 Task: Look for space in Ngemplak, Indonesia from 2nd June, 2023 to 15th June, 2023 for 2 adults and 1 pet in price range Rs.10000 to Rs.15000. Place can be entire place with 1  bedroom having 1 bed and 1 bathroom. Property type can be house, flat, guest house, hotel. Booking option can be shelf check-in. Required host language is English.
Action: Mouse moved to (449, 77)
Screenshot: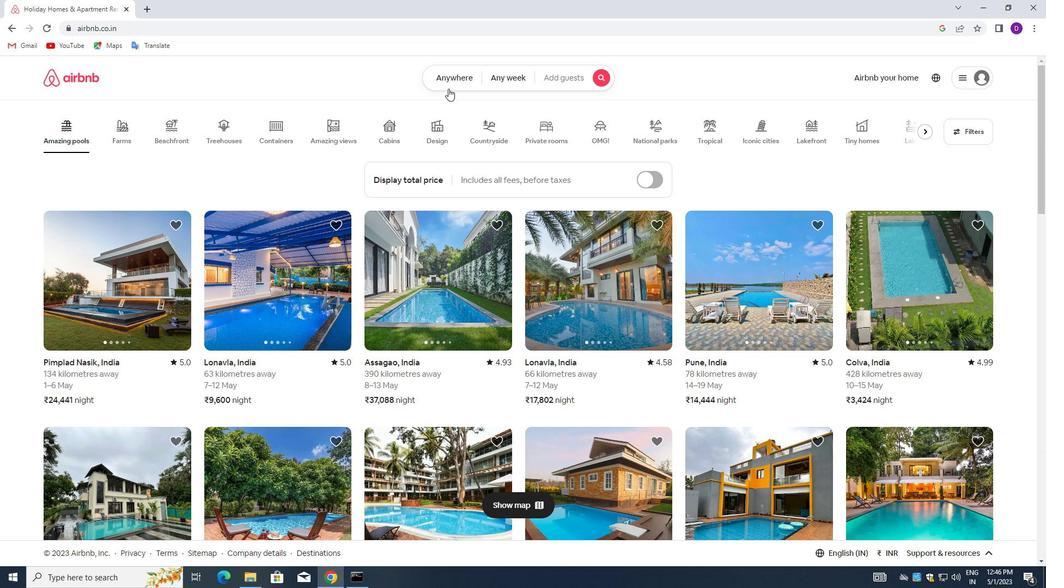 
Action: Mouse pressed left at (449, 77)
Screenshot: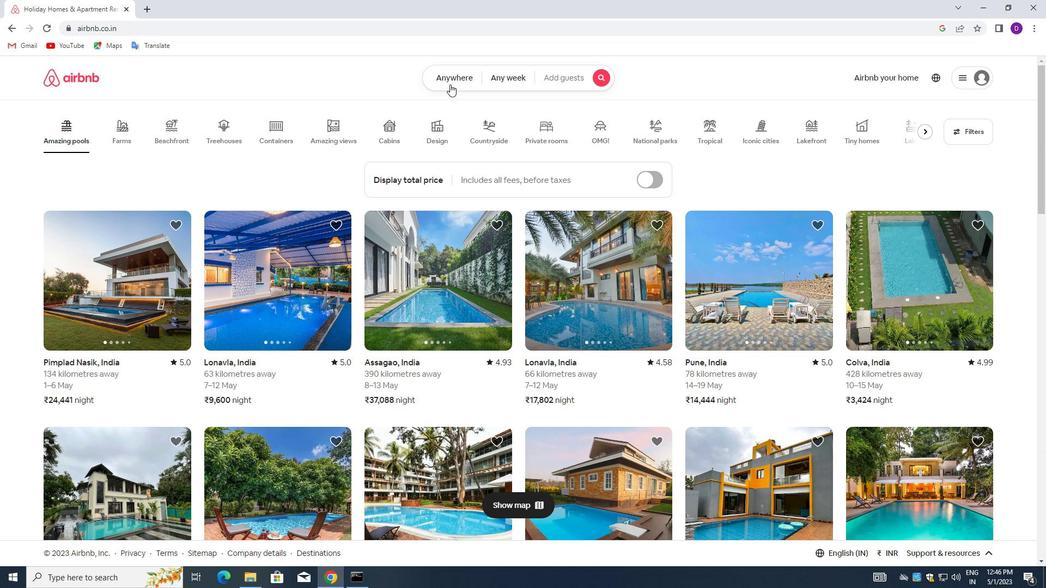 
Action: Mouse moved to (355, 122)
Screenshot: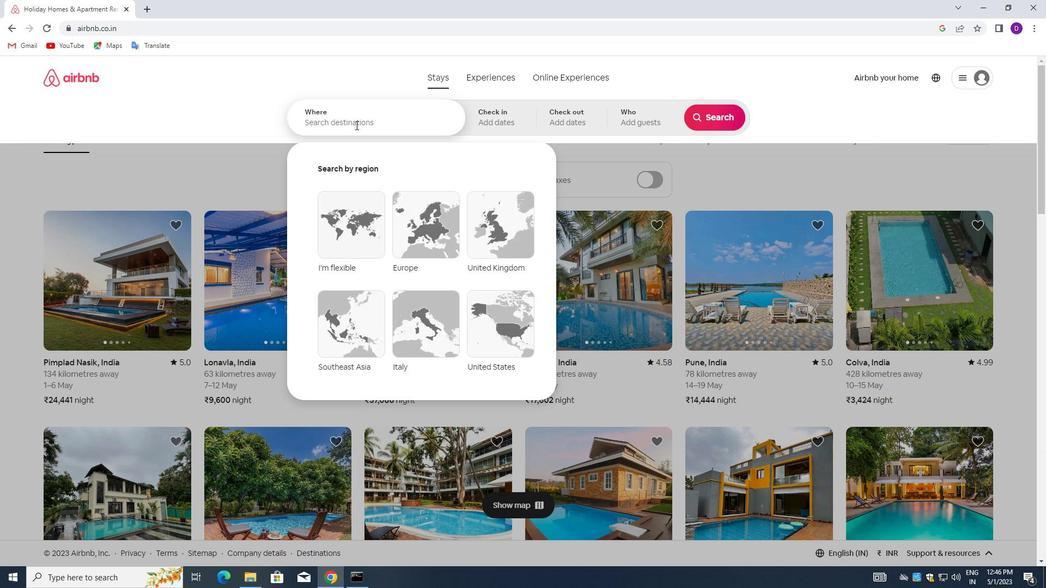 
Action: Mouse pressed left at (355, 122)
Screenshot: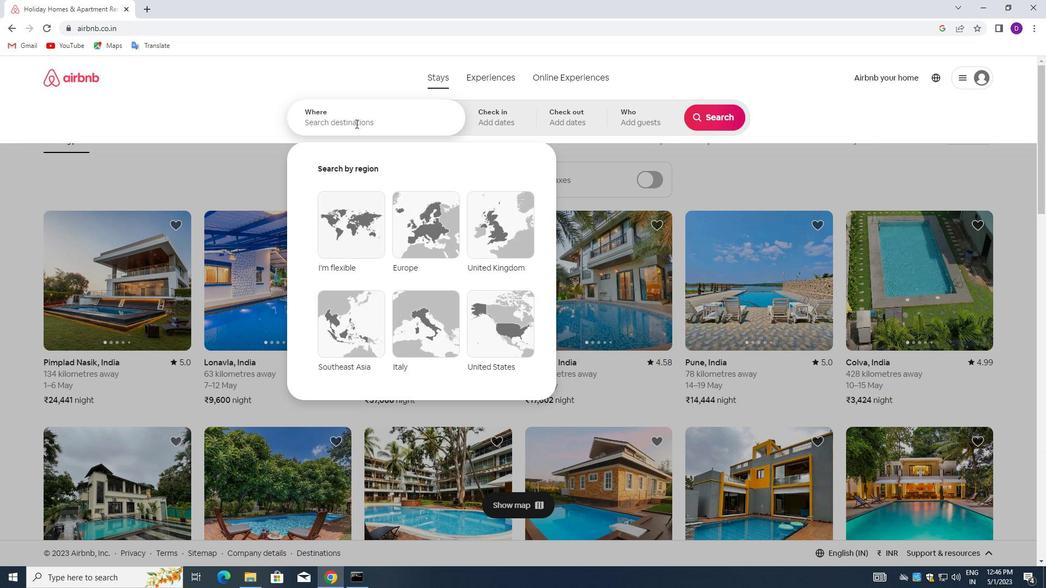 
Action: Key pressed <Key.shift>NGEMPLAK,<Key.space><Key.shift>INDONESIA<Key.enter>
Screenshot: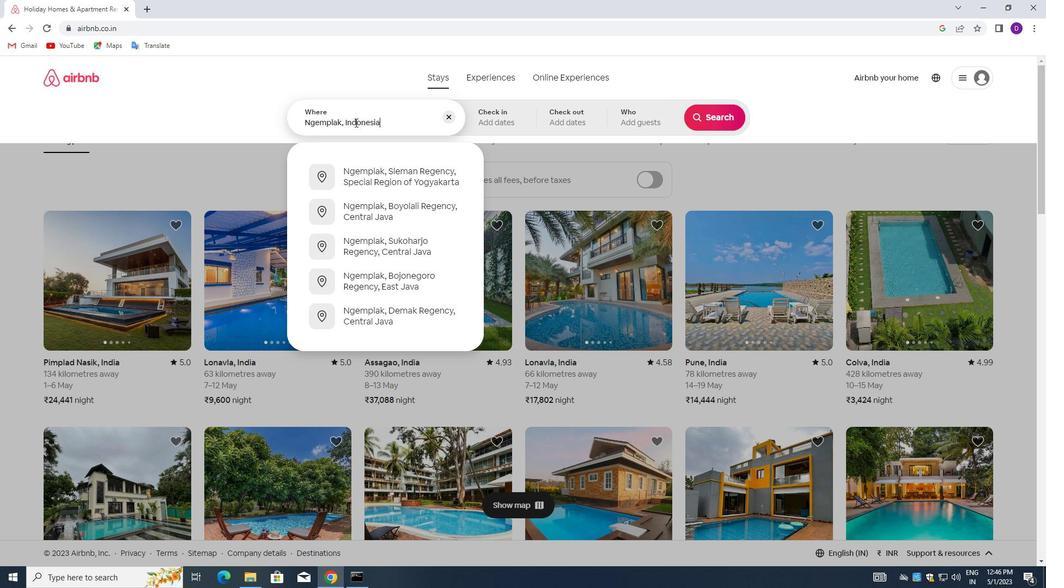 
Action: Mouse moved to (670, 249)
Screenshot: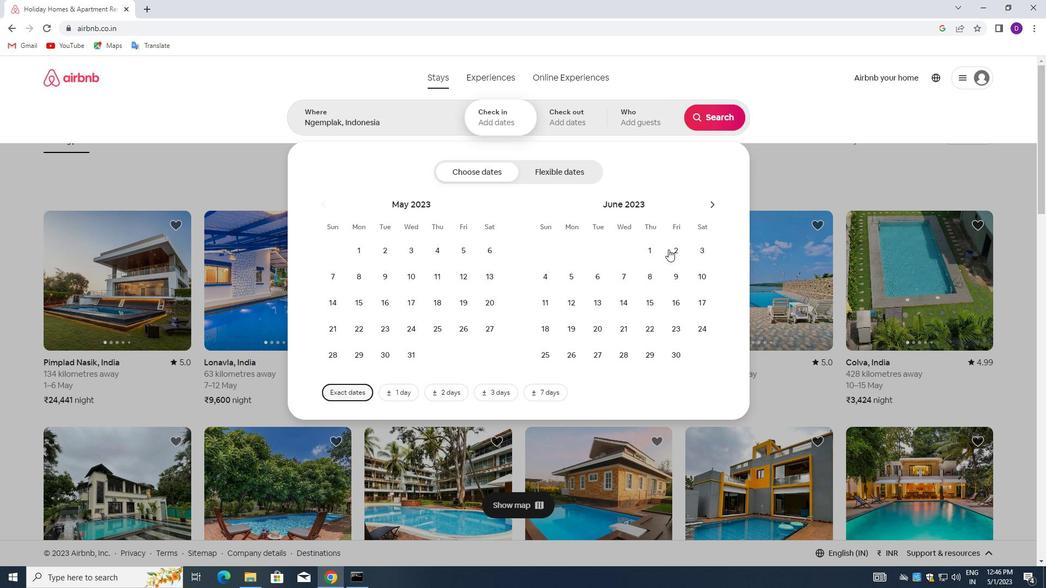 
Action: Mouse pressed left at (670, 249)
Screenshot: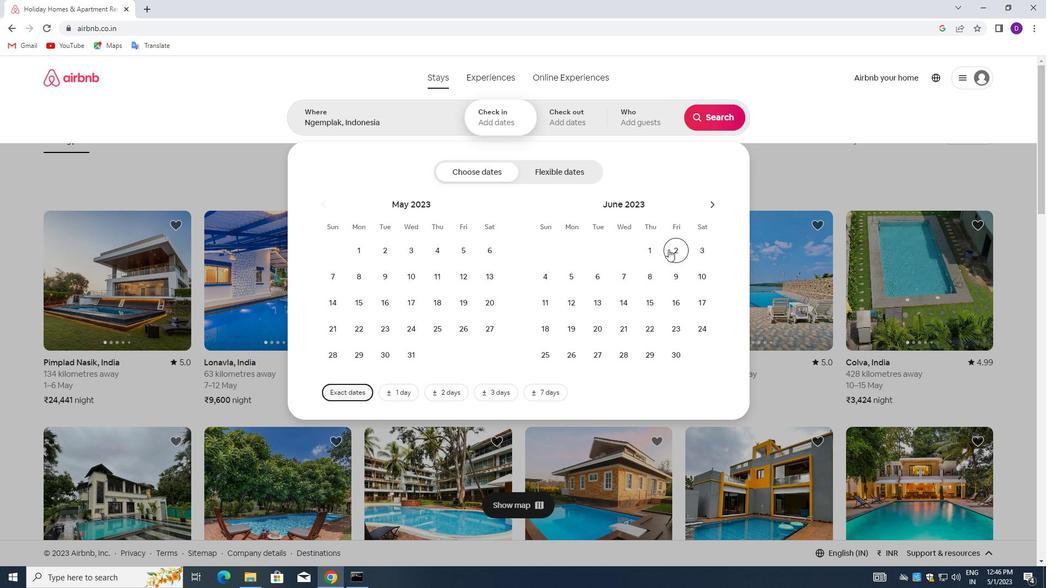 
Action: Mouse moved to (644, 296)
Screenshot: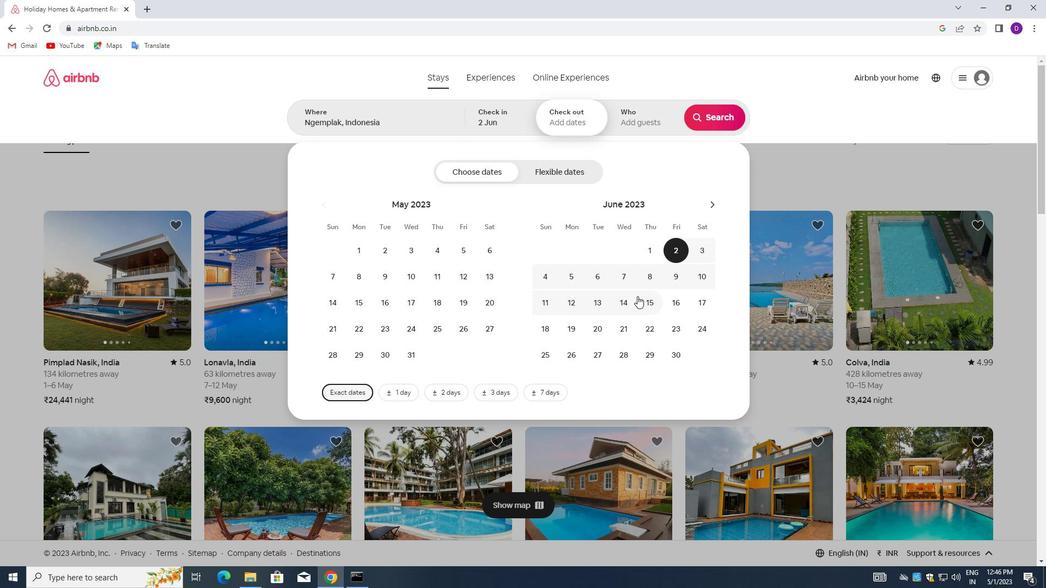 
Action: Mouse pressed left at (644, 296)
Screenshot: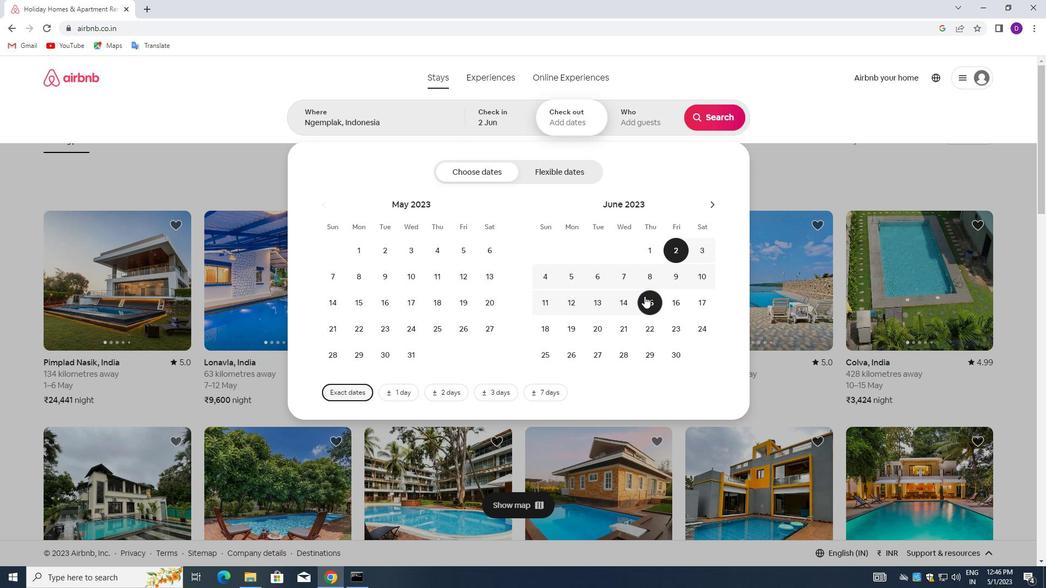 
Action: Mouse moved to (624, 116)
Screenshot: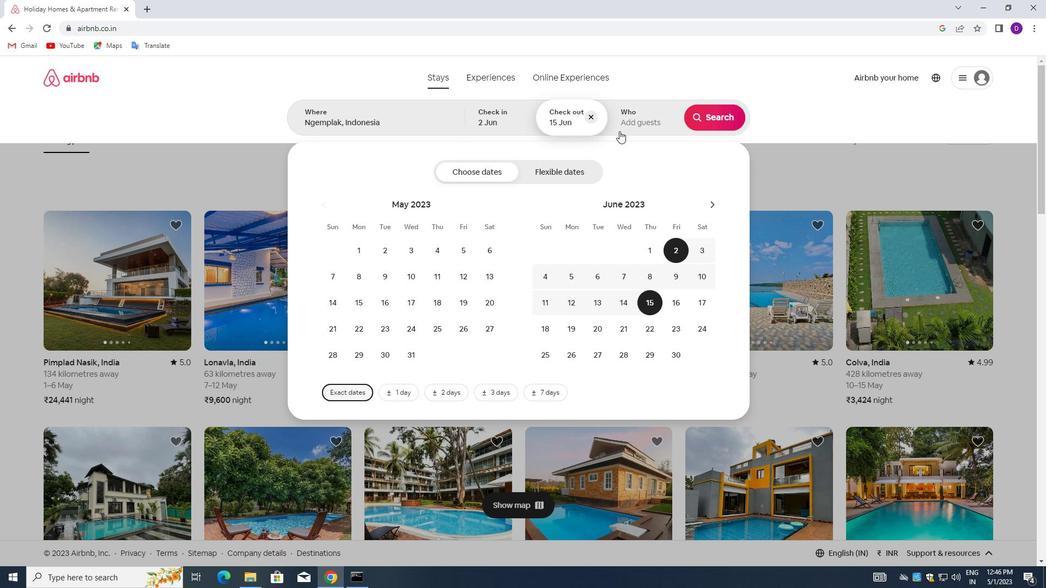 
Action: Mouse pressed left at (624, 116)
Screenshot: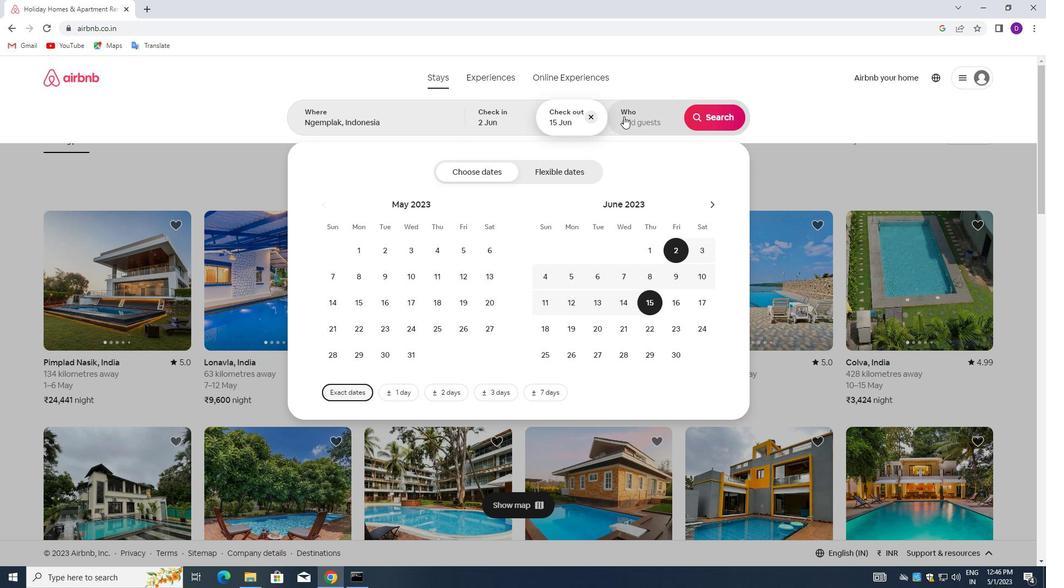 
Action: Mouse moved to (717, 174)
Screenshot: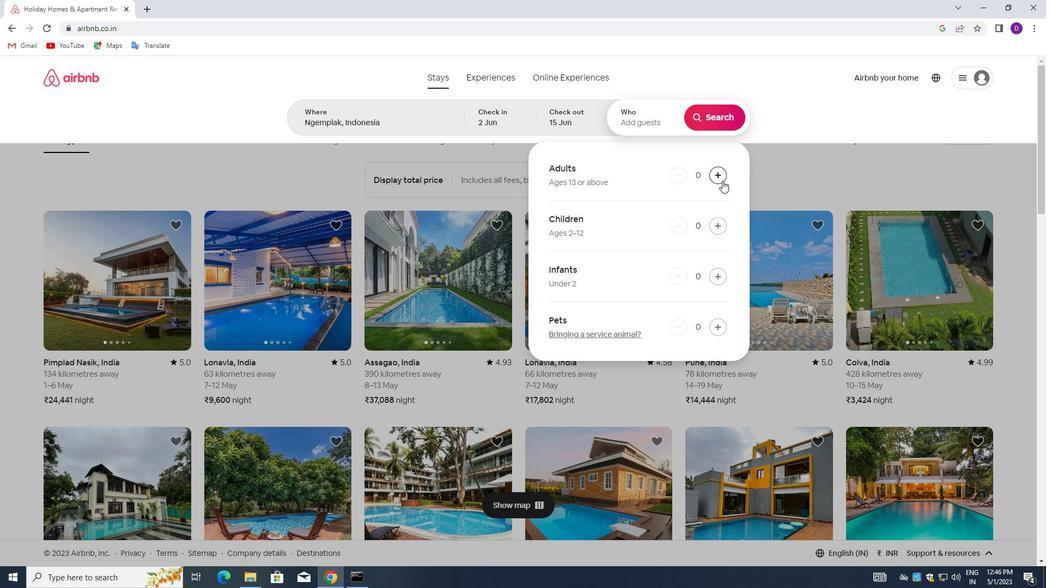 
Action: Mouse pressed left at (717, 174)
Screenshot: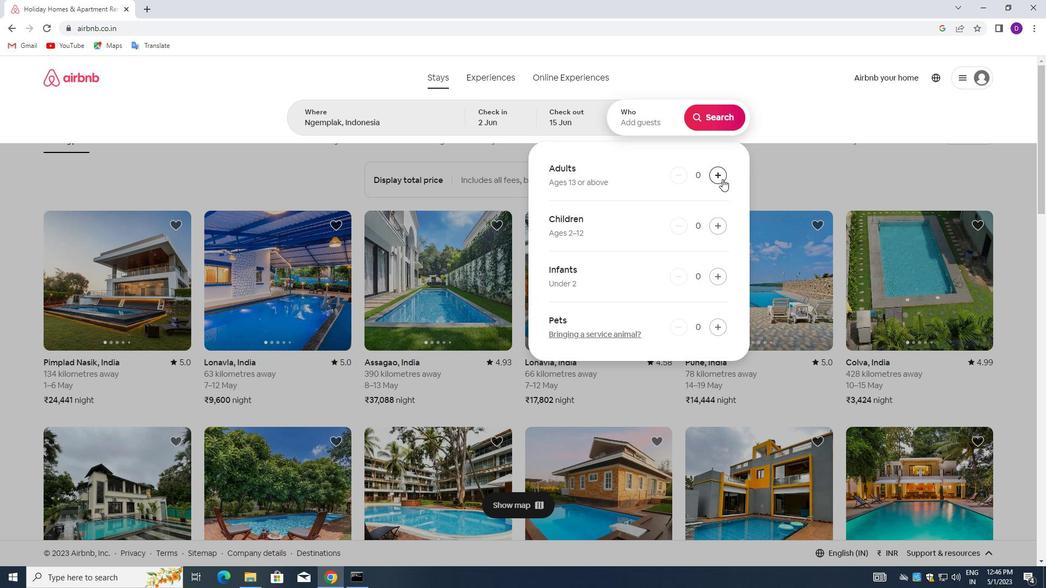 
Action: Mouse pressed left at (717, 174)
Screenshot: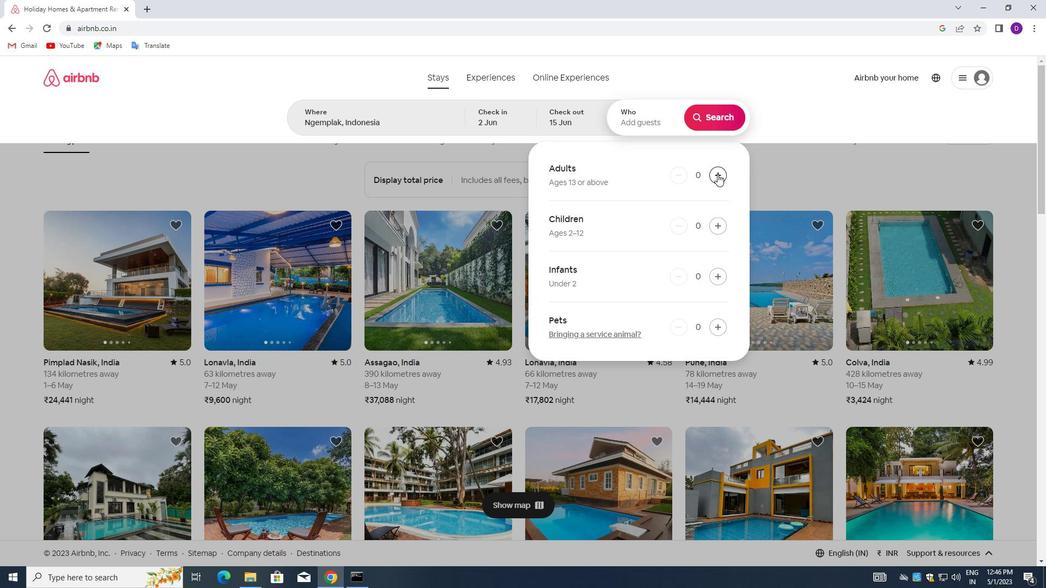 
Action: Mouse moved to (719, 325)
Screenshot: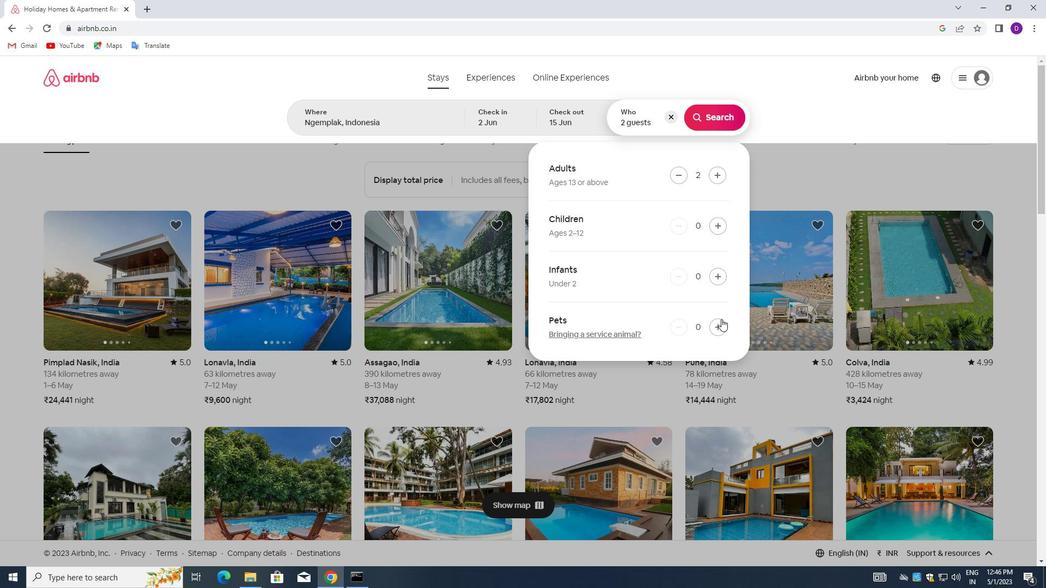 
Action: Mouse pressed left at (719, 325)
Screenshot: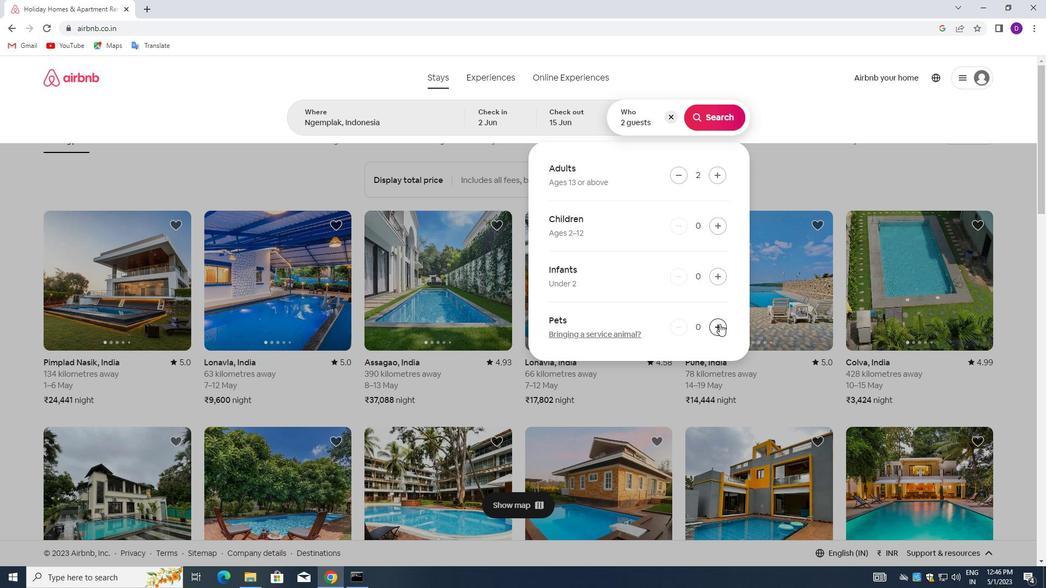 
Action: Mouse moved to (715, 123)
Screenshot: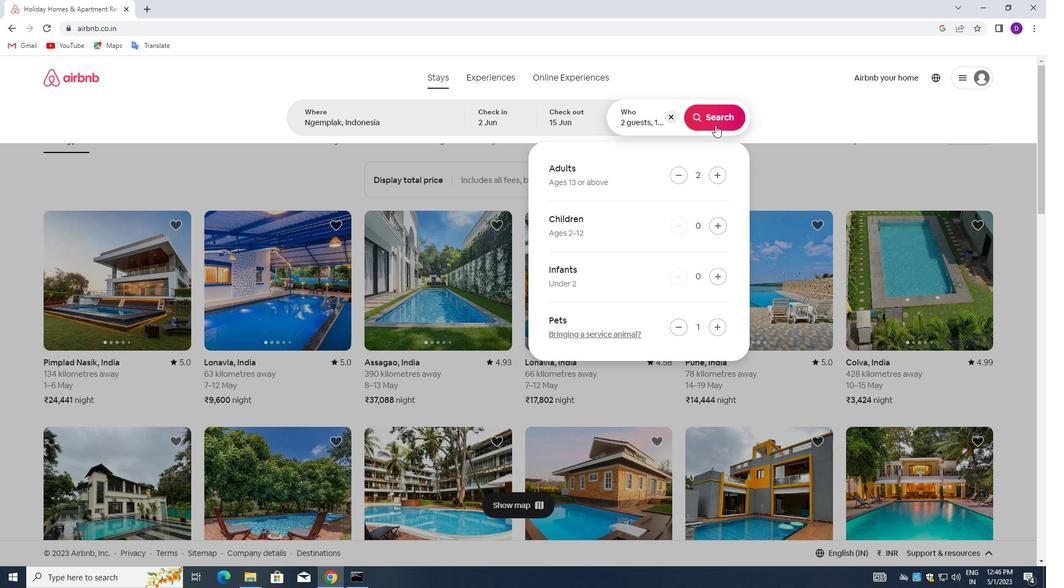 
Action: Mouse pressed left at (715, 123)
Screenshot: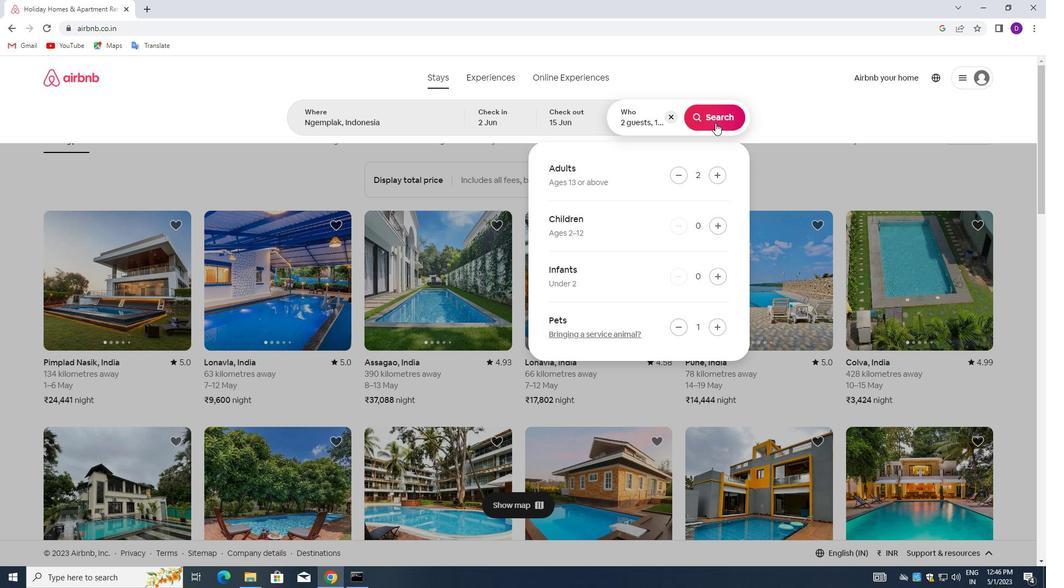 
Action: Mouse moved to (981, 116)
Screenshot: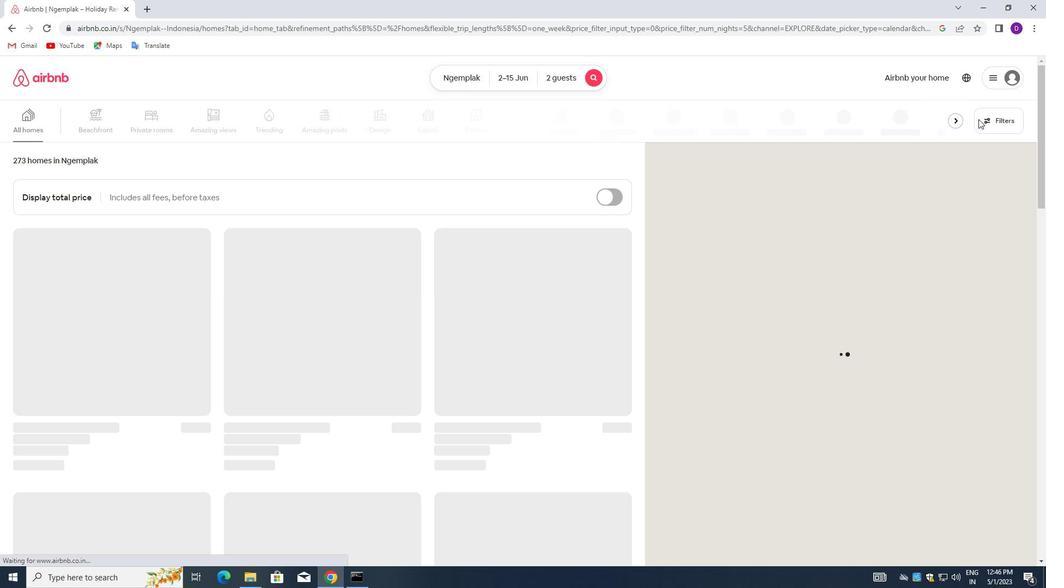 
Action: Mouse pressed left at (981, 116)
Screenshot: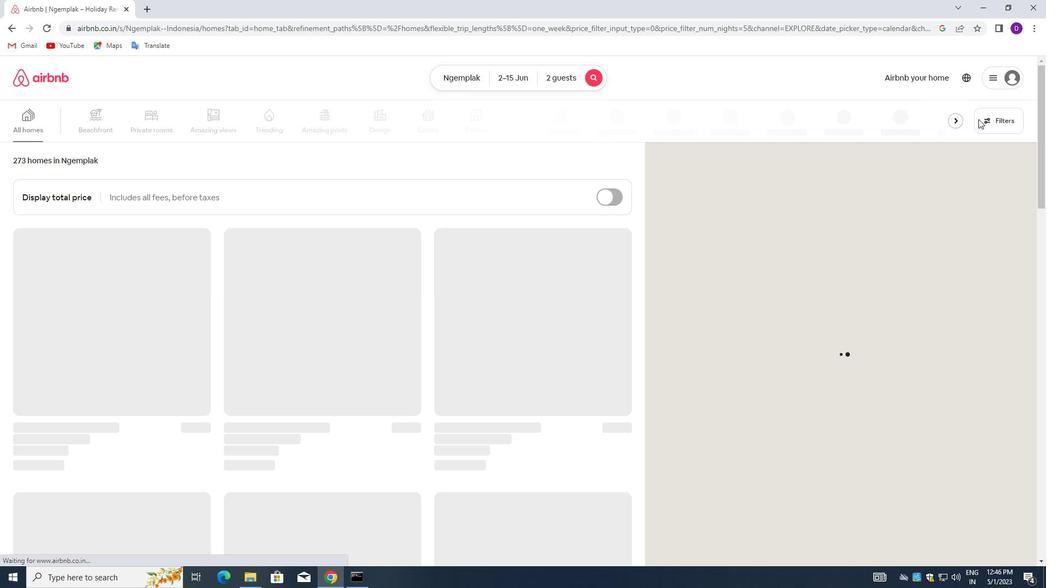 
Action: Mouse moved to (380, 260)
Screenshot: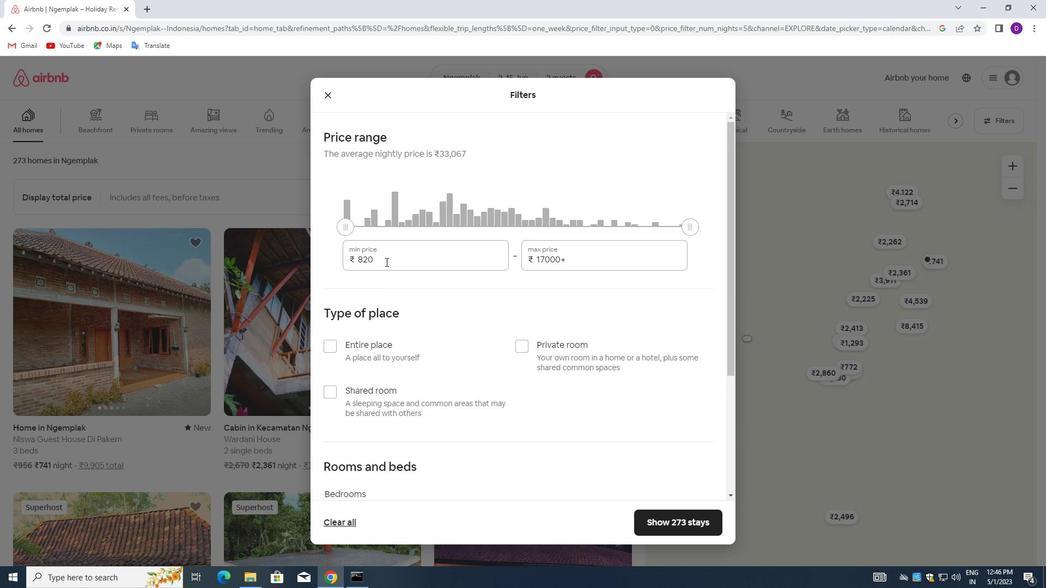 
Action: Mouse pressed left at (380, 260)
Screenshot: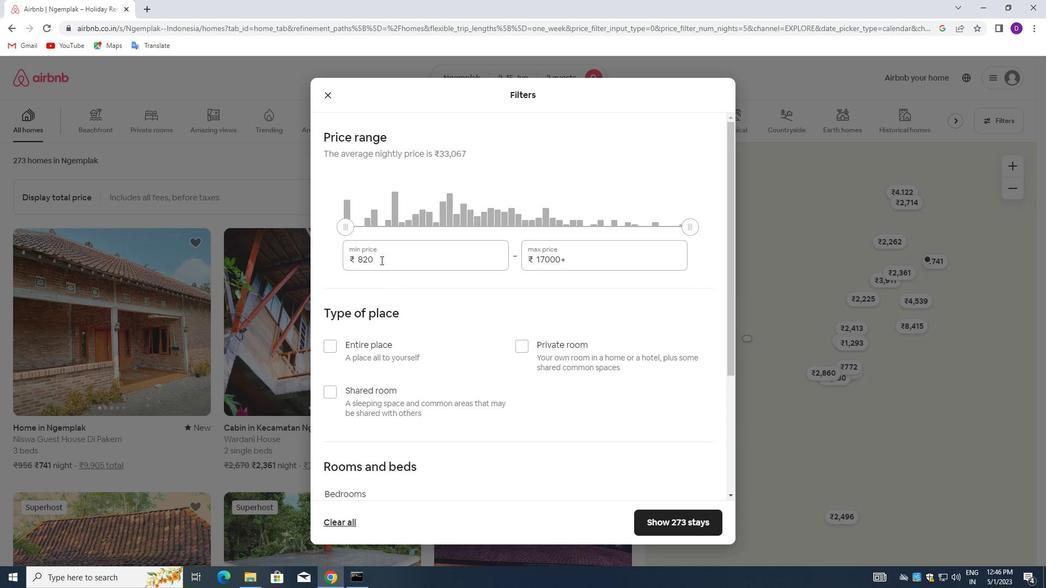 
Action: Mouse pressed left at (380, 260)
Screenshot: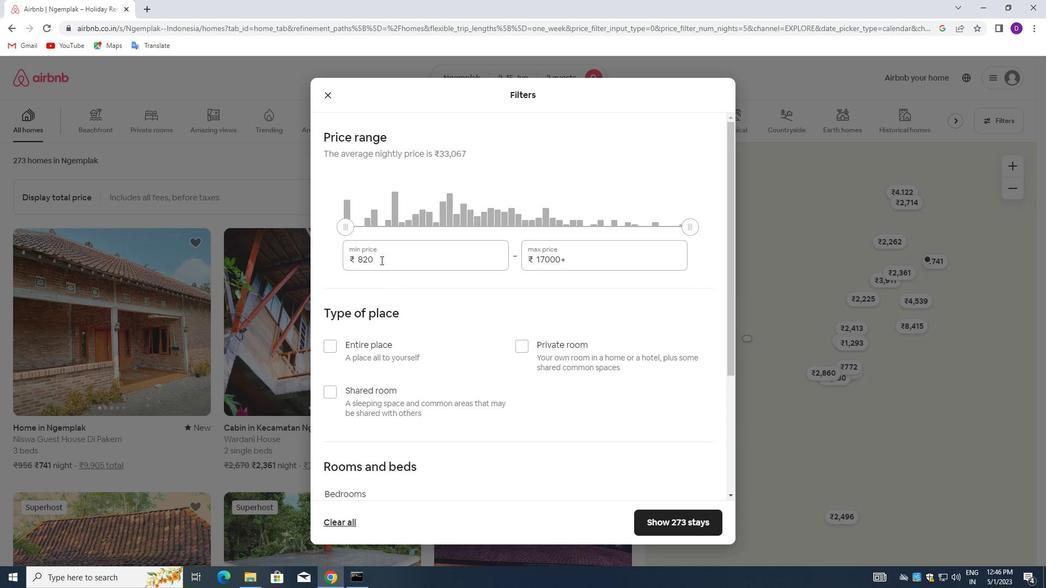 
Action: Key pressed 10000<Key.tab>15<Key.backspace><Key.backspace><Key.backspace><Key.backspace><Key.backspace><Key.backspace><Key.backspace><Key.backspace><Key.backspace>15000
Screenshot: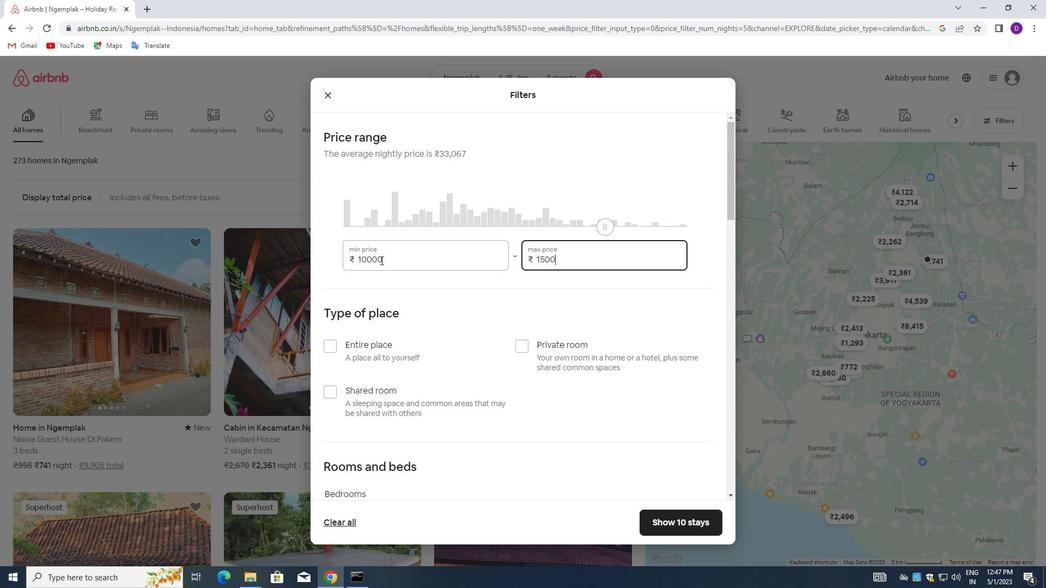 
Action: Mouse scrolled (380, 259) with delta (0, 0)
Screenshot: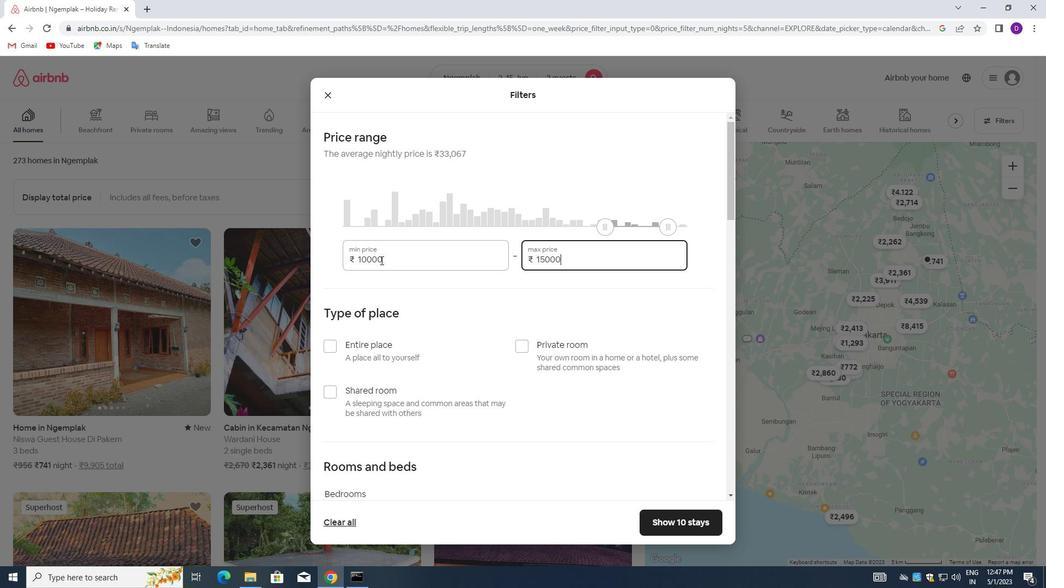 
Action: Mouse moved to (381, 266)
Screenshot: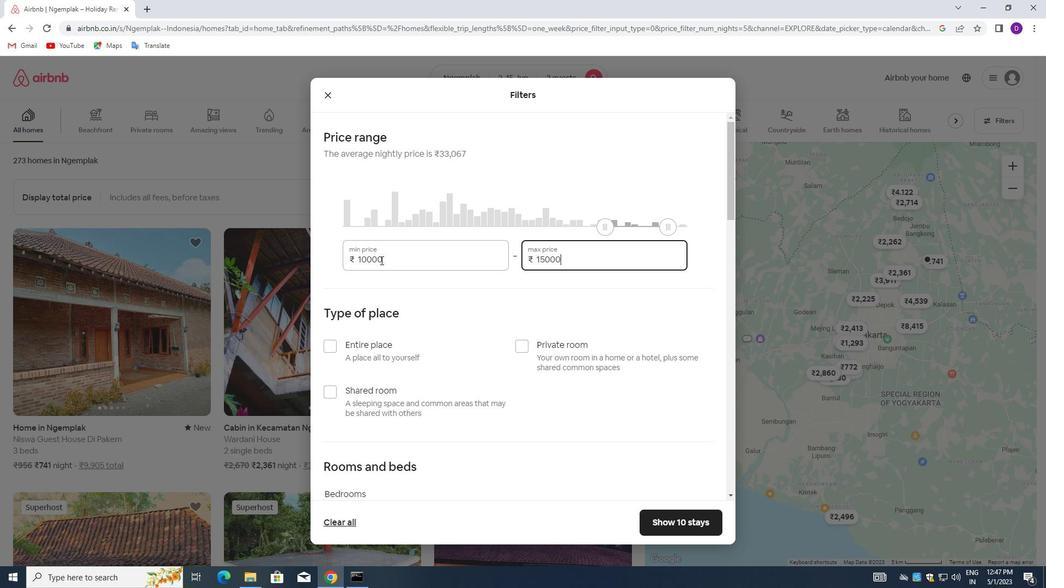 
Action: Mouse scrolled (381, 265) with delta (0, 0)
Screenshot: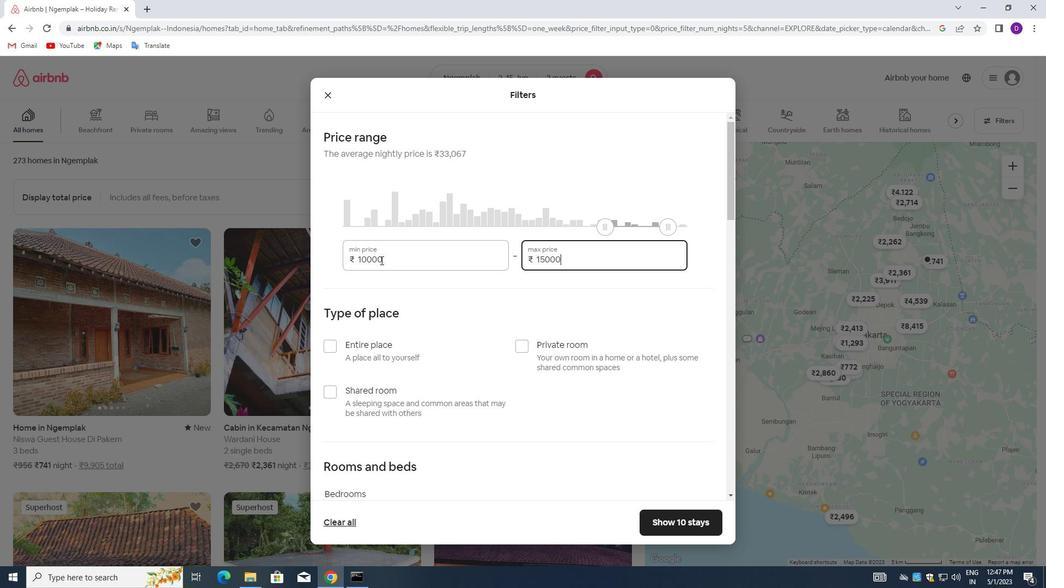 
Action: Mouse moved to (333, 239)
Screenshot: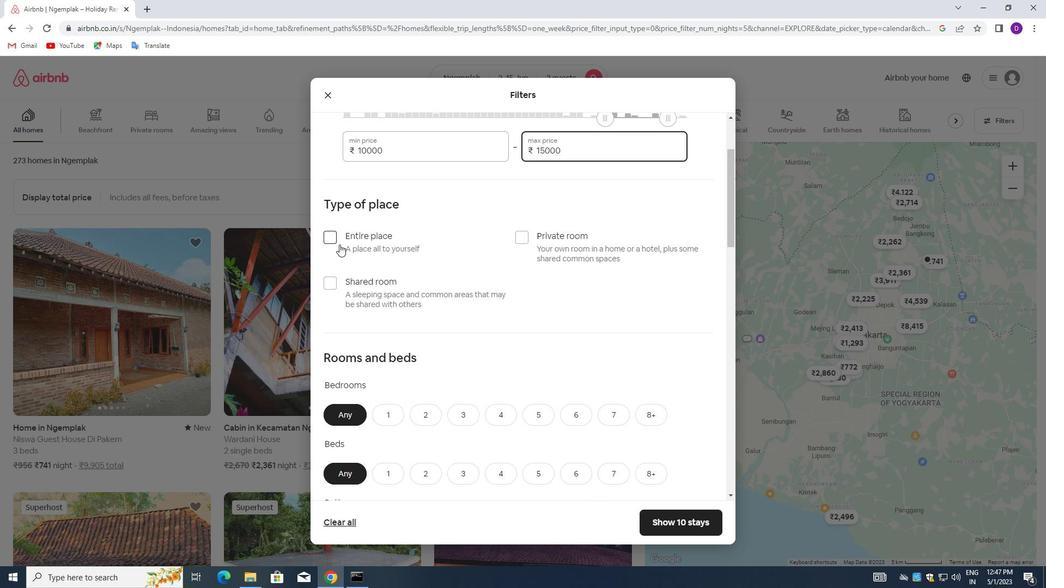 
Action: Mouse pressed left at (333, 239)
Screenshot: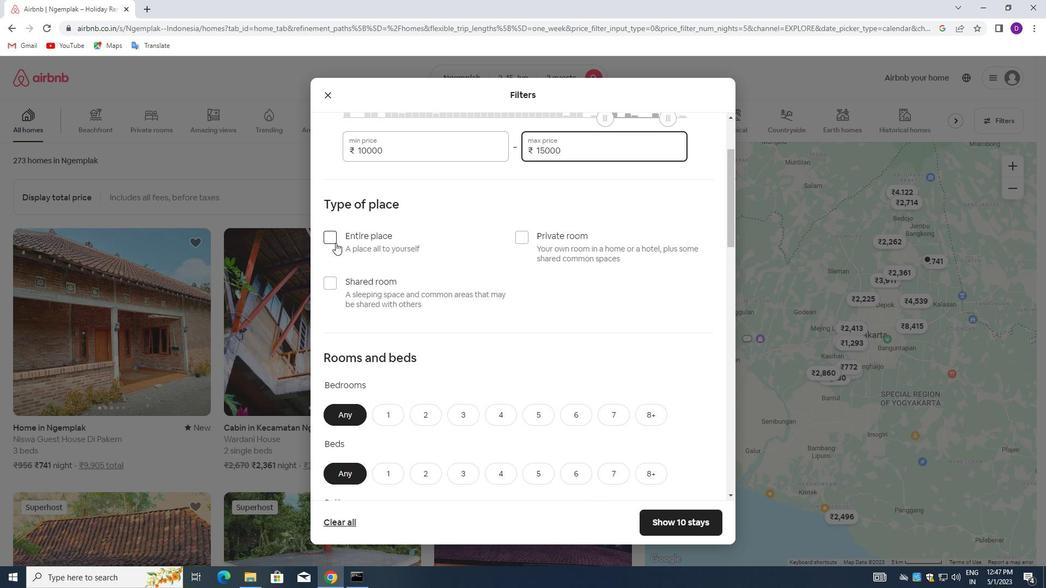 
Action: Mouse moved to (451, 297)
Screenshot: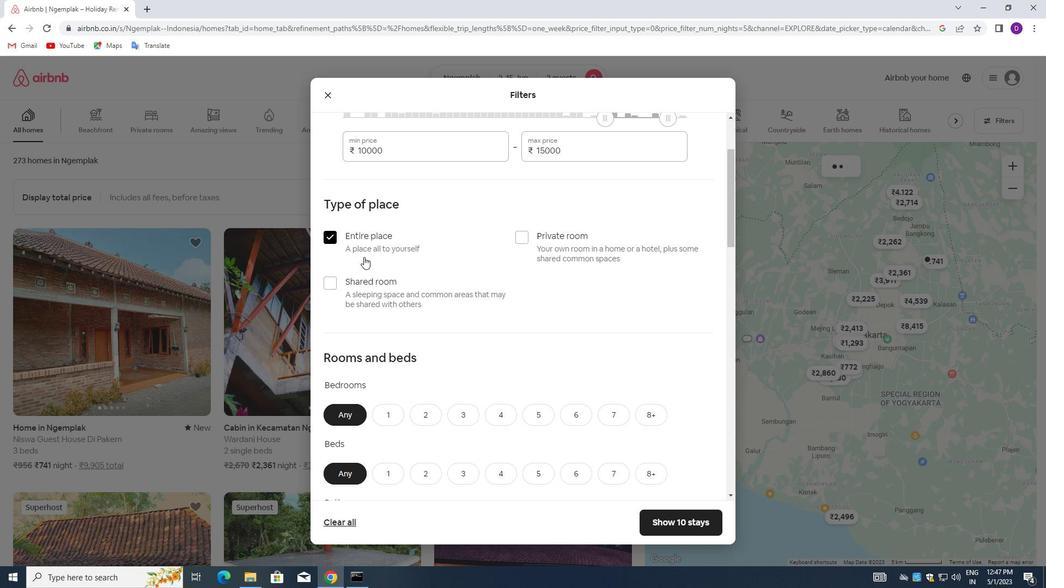 
Action: Mouse scrolled (451, 296) with delta (0, 0)
Screenshot: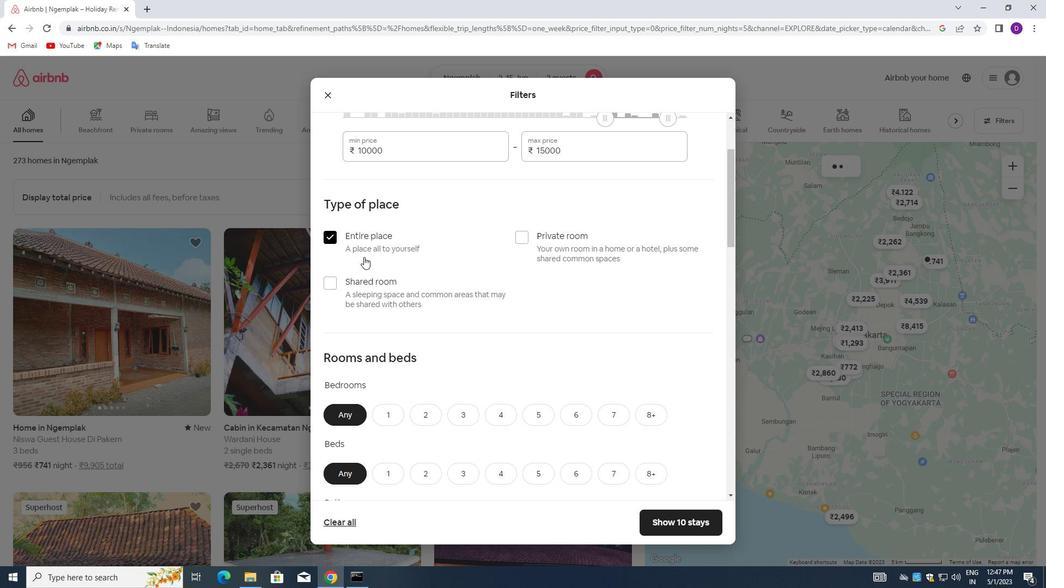 
Action: Mouse moved to (452, 298)
Screenshot: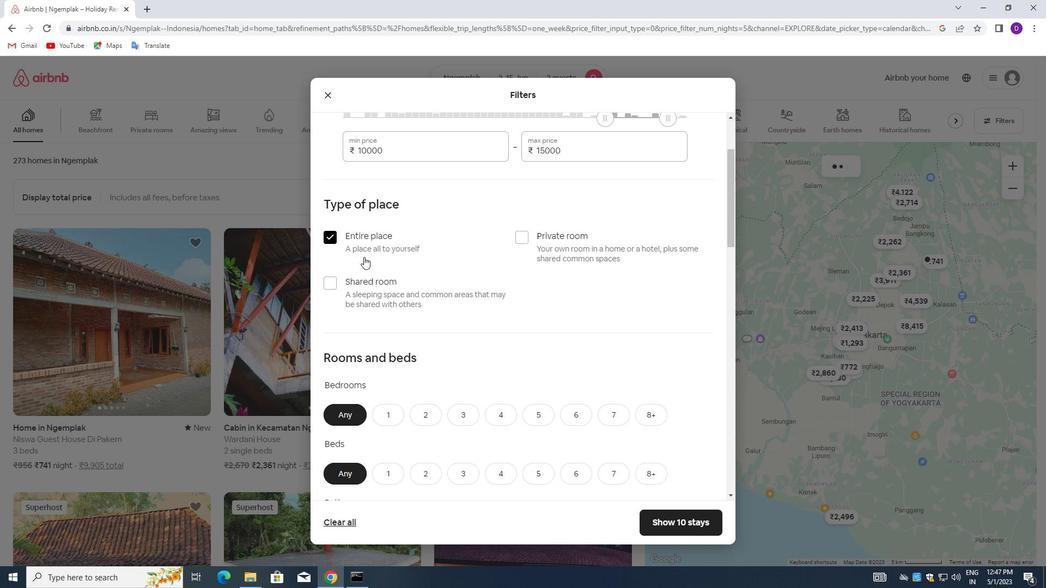 
Action: Mouse scrolled (452, 298) with delta (0, 0)
Screenshot: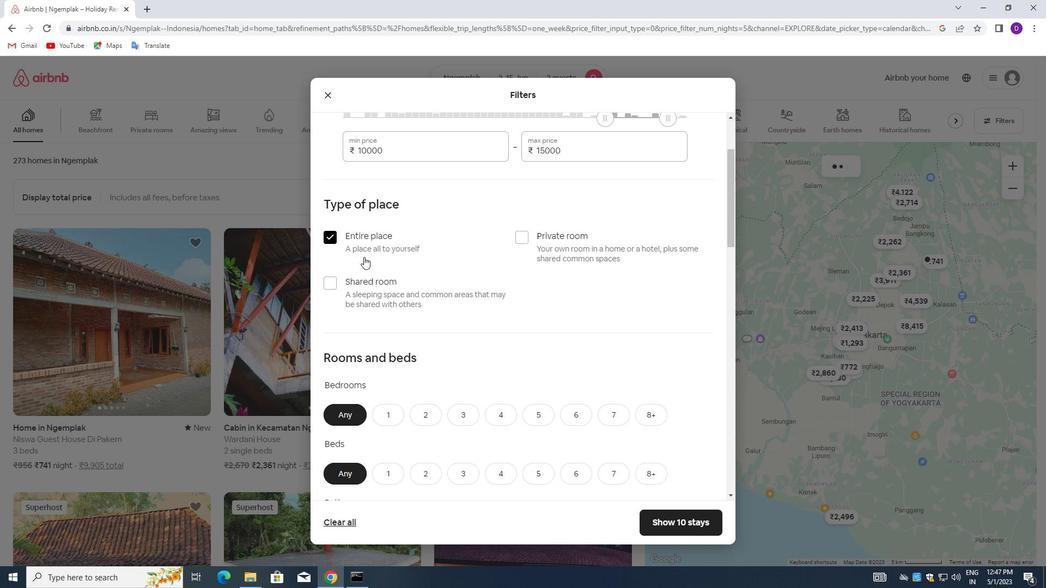 
Action: Mouse moved to (452, 301)
Screenshot: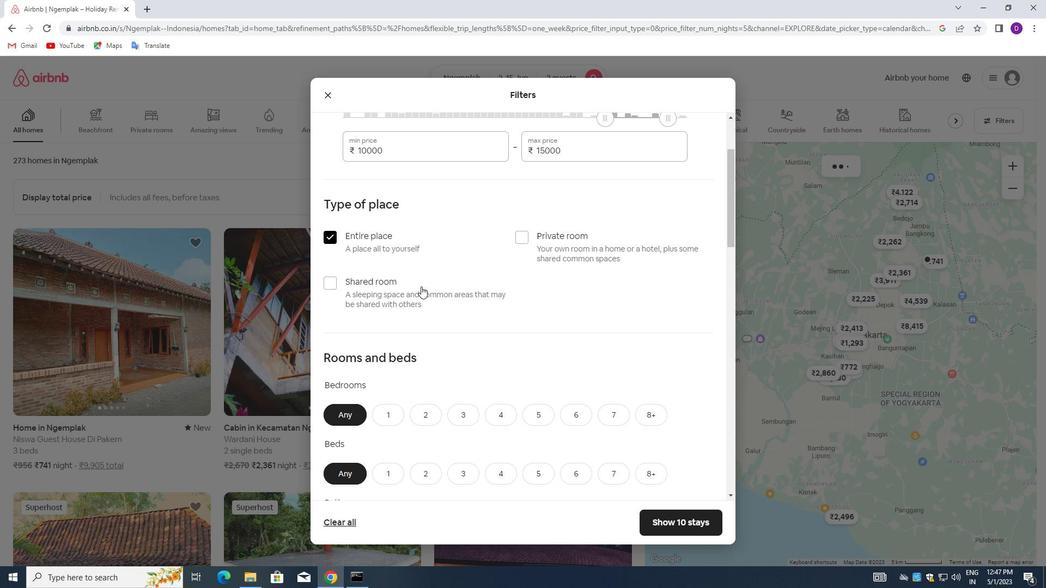 
Action: Mouse scrolled (452, 301) with delta (0, 0)
Screenshot: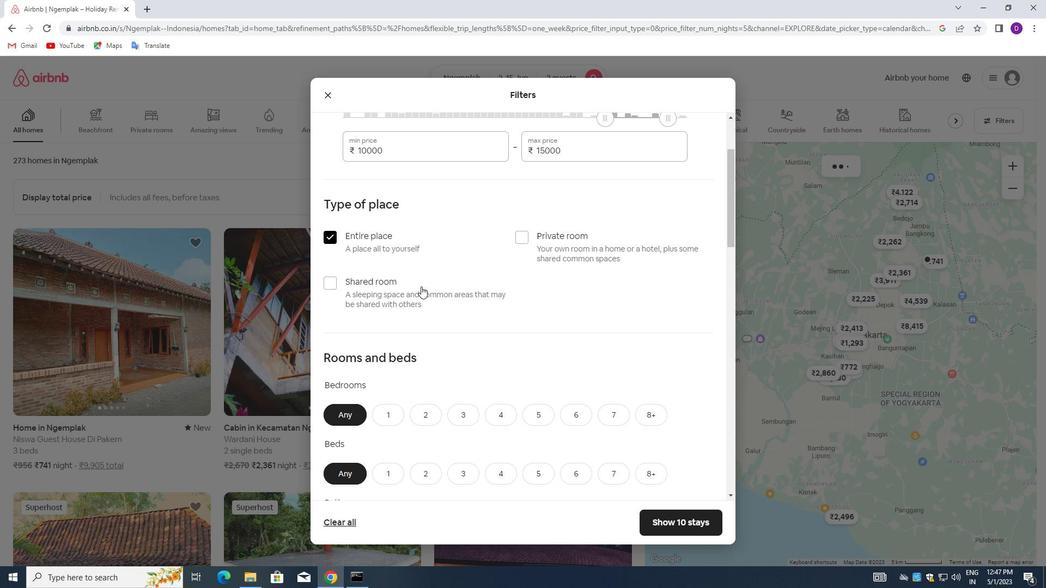
Action: Mouse moved to (452, 302)
Screenshot: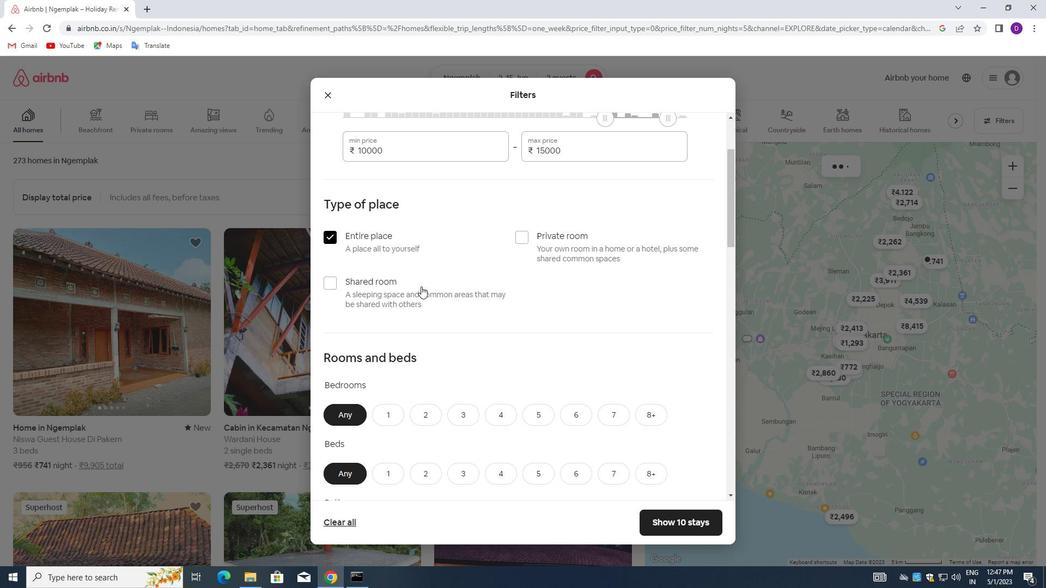 
Action: Mouse scrolled (452, 301) with delta (0, 0)
Screenshot: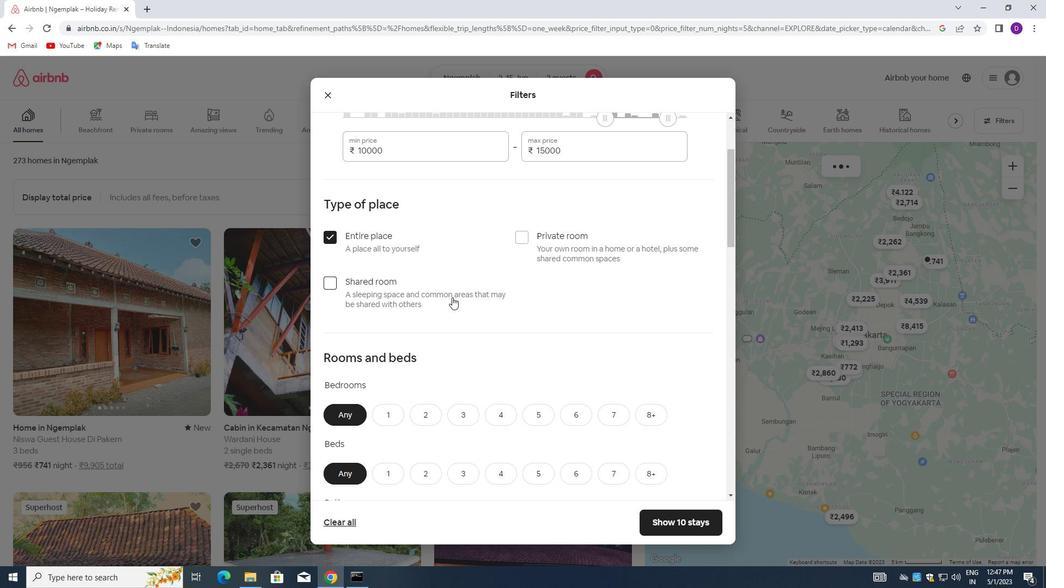 
Action: Mouse moved to (389, 198)
Screenshot: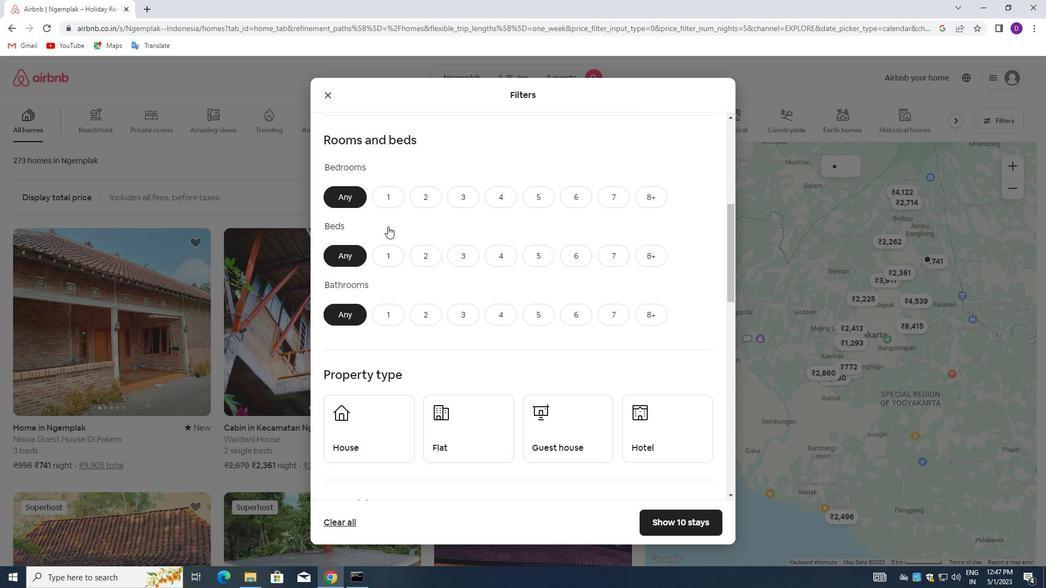 
Action: Mouse pressed left at (389, 198)
Screenshot: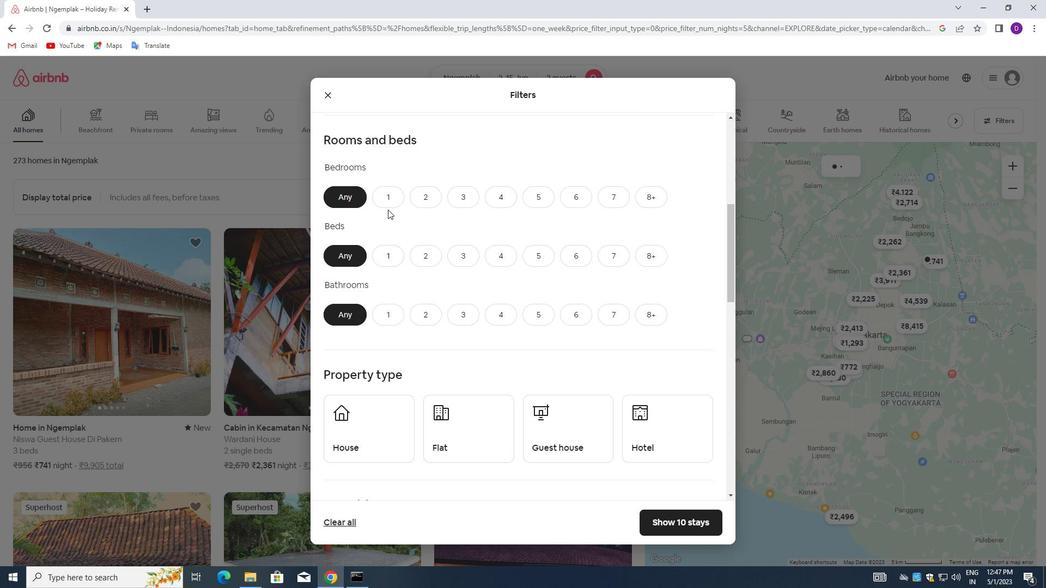 
Action: Mouse moved to (391, 250)
Screenshot: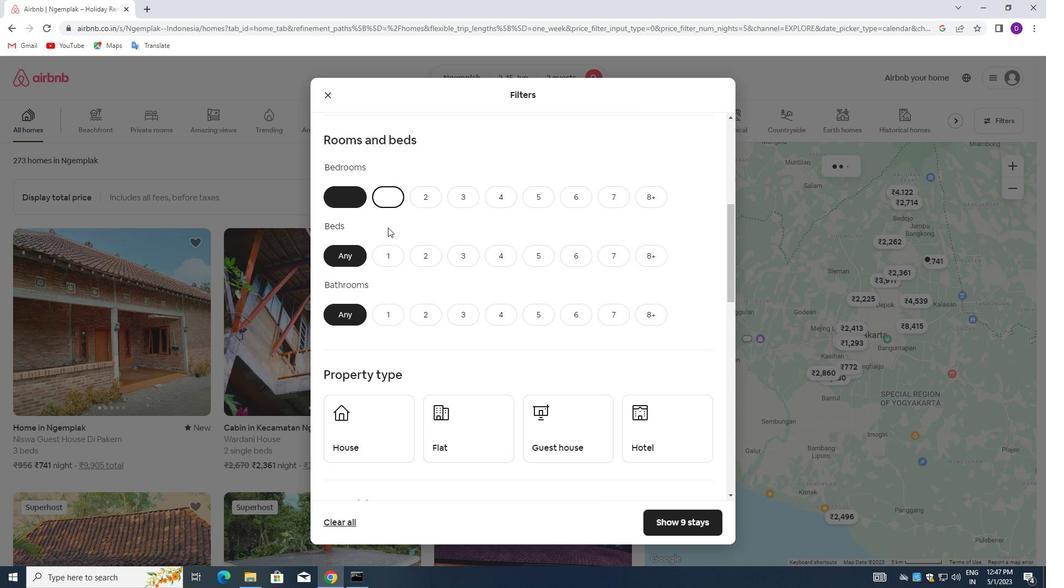 
Action: Mouse pressed left at (391, 250)
Screenshot: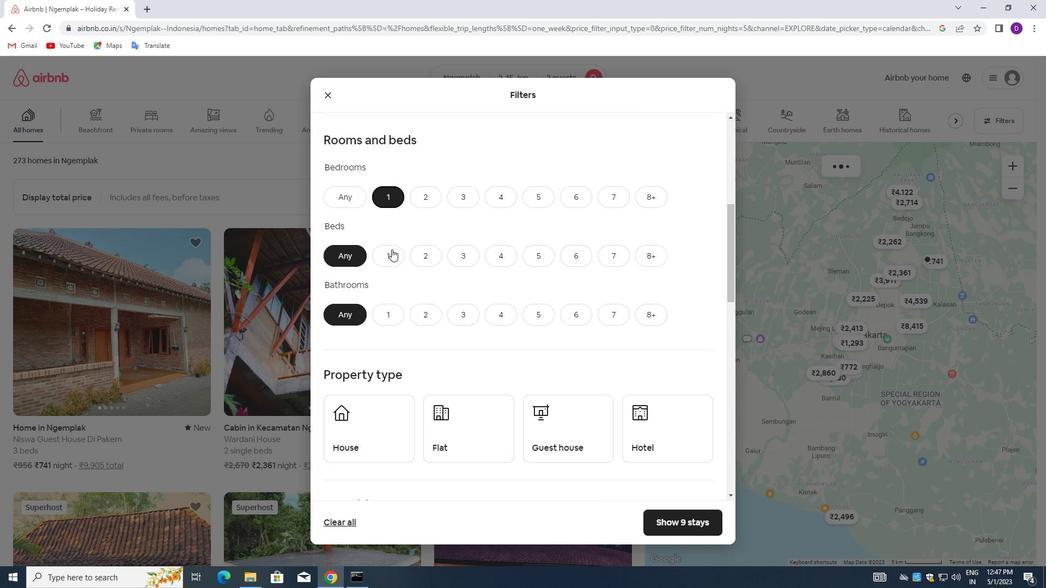 
Action: Mouse moved to (383, 317)
Screenshot: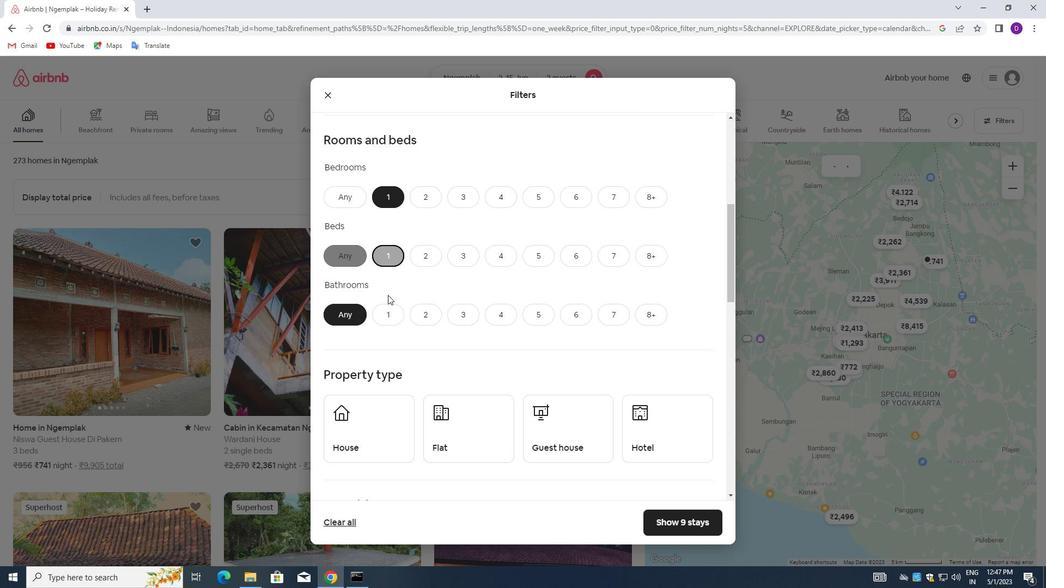 
Action: Mouse pressed left at (383, 317)
Screenshot: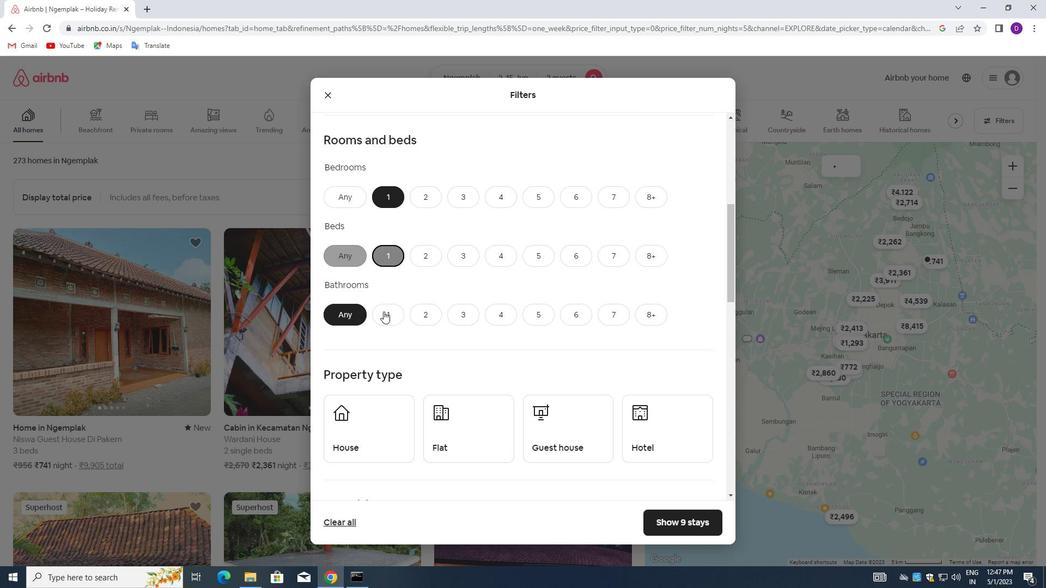 
Action: Mouse moved to (416, 279)
Screenshot: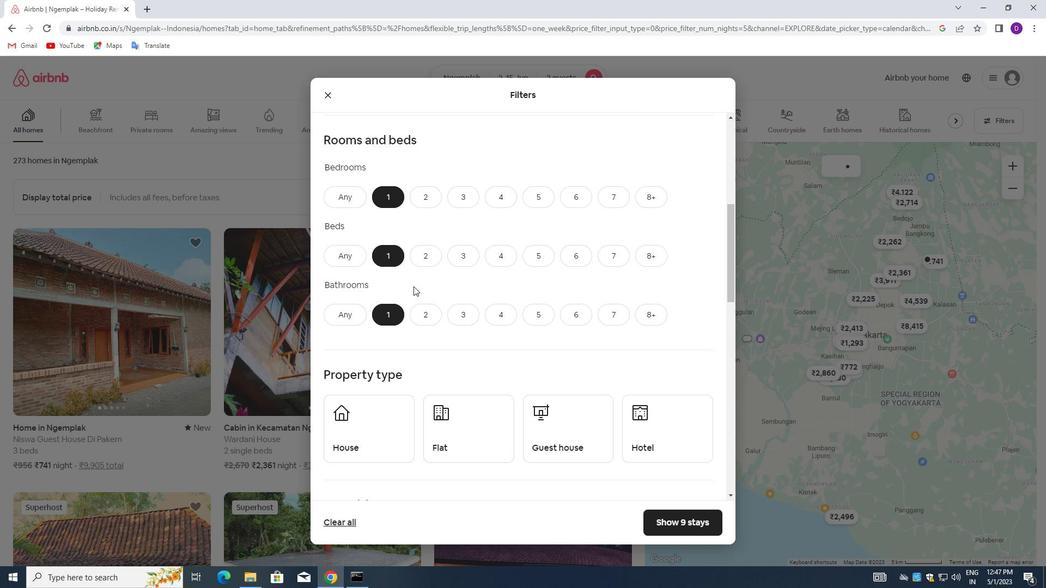 
Action: Mouse scrolled (416, 278) with delta (0, 0)
Screenshot: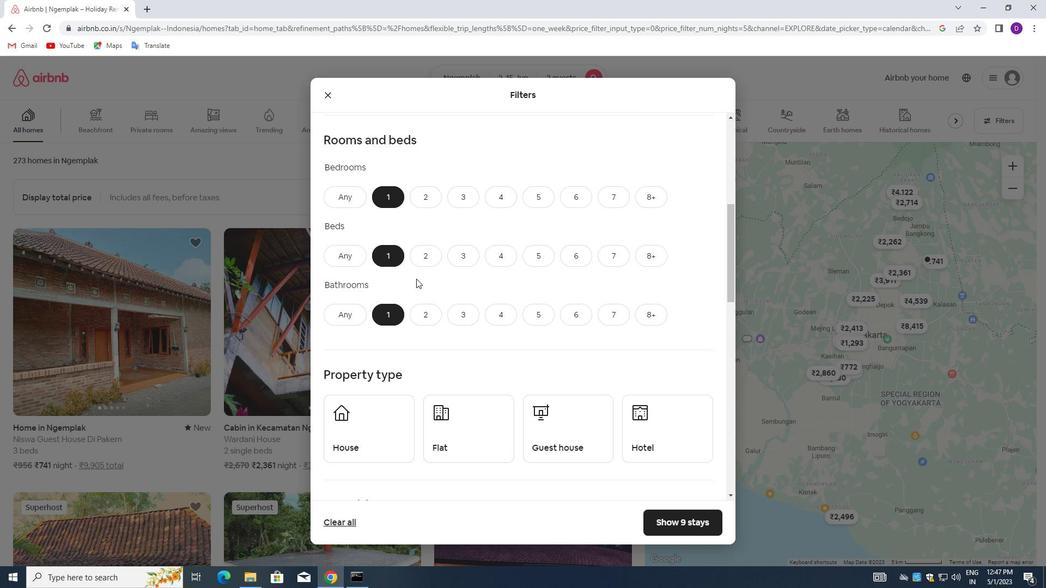 
Action: Mouse scrolled (416, 278) with delta (0, 0)
Screenshot: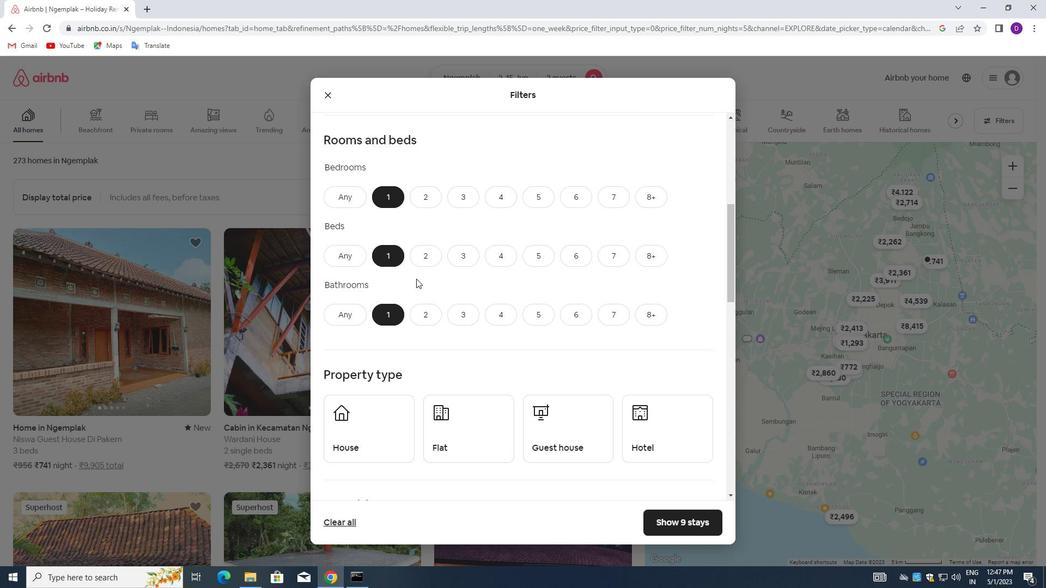 
Action: Mouse scrolled (416, 278) with delta (0, 0)
Screenshot: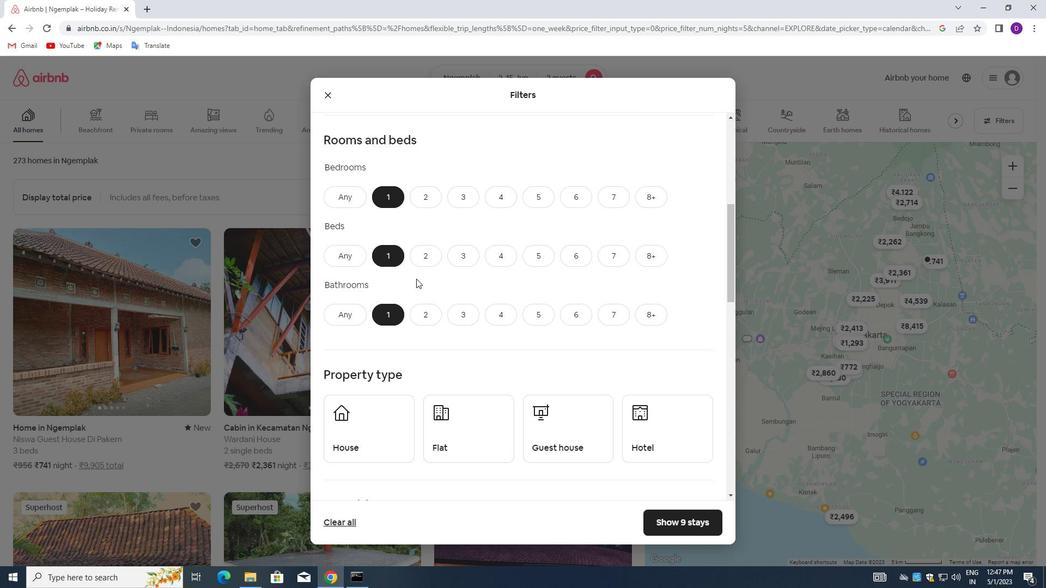 
Action: Mouse moved to (375, 269)
Screenshot: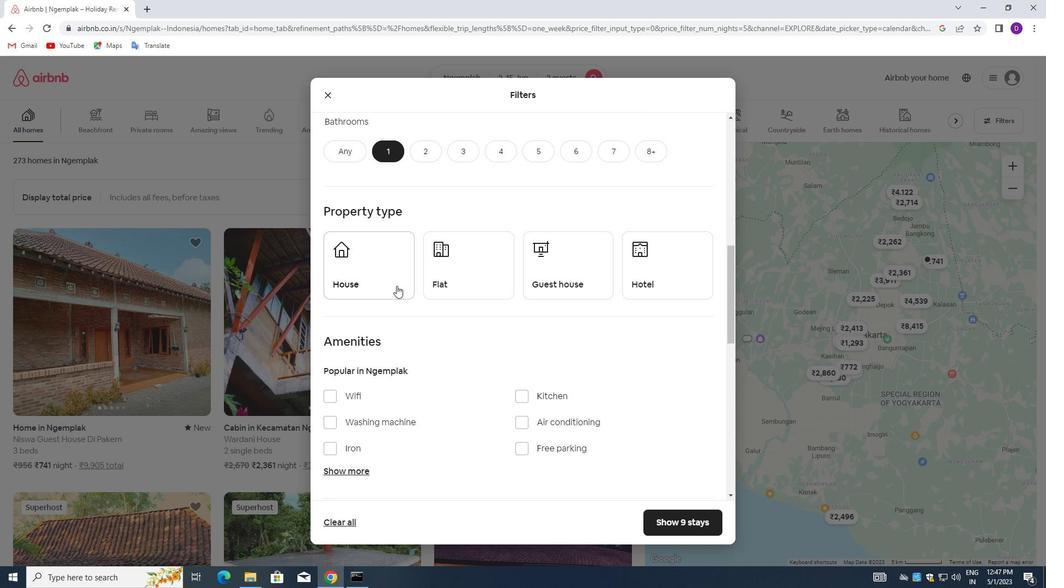 
Action: Mouse pressed left at (375, 269)
Screenshot: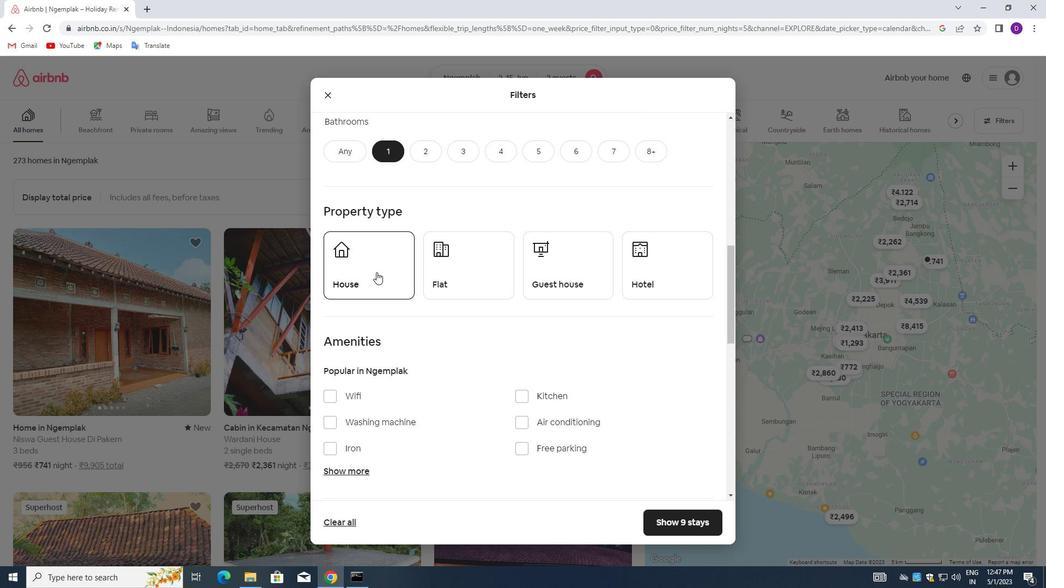 
Action: Mouse moved to (456, 263)
Screenshot: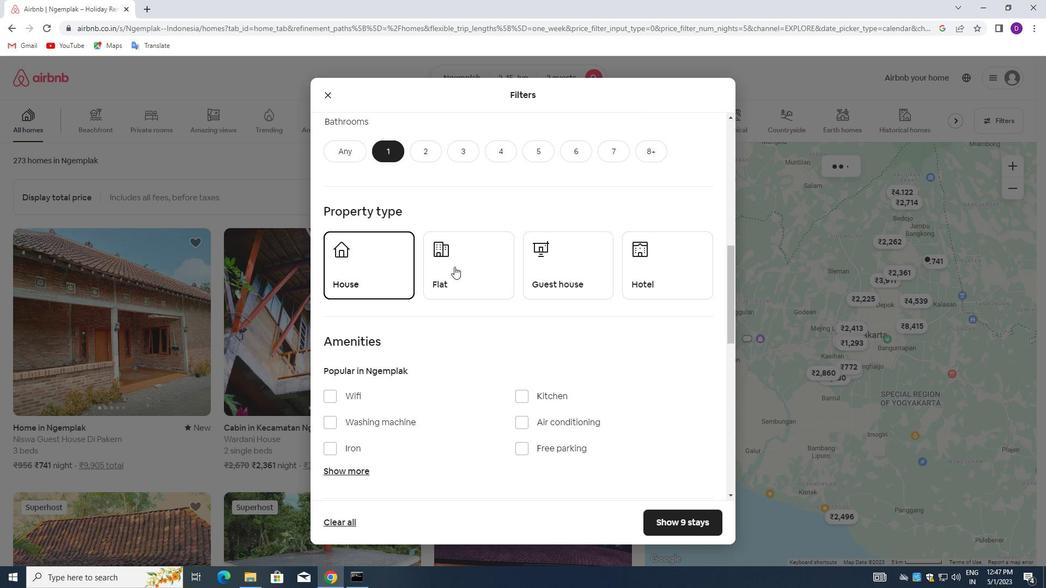 
Action: Mouse pressed left at (456, 263)
Screenshot: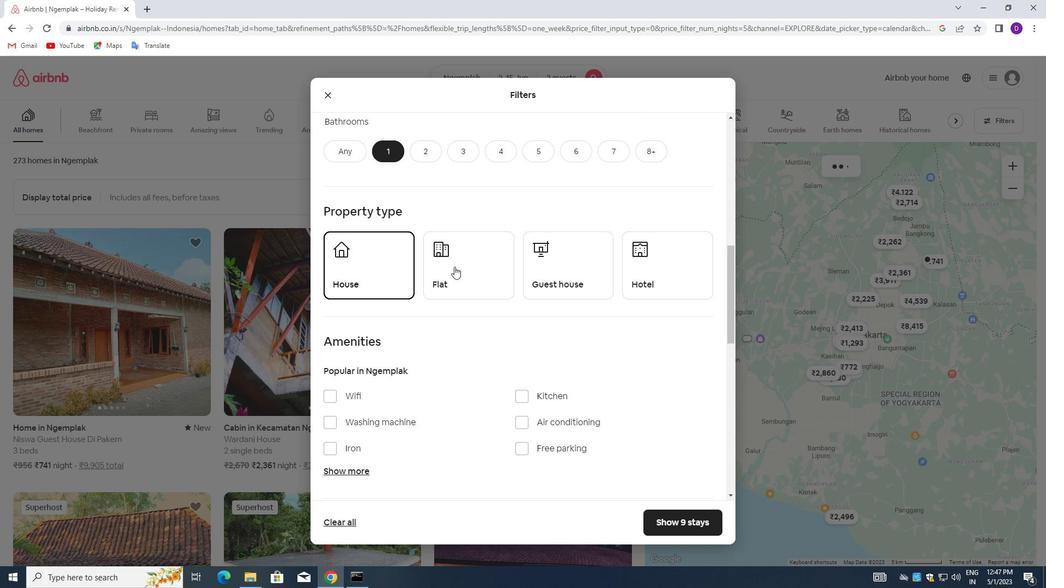 
Action: Mouse moved to (559, 263)
Screenshot: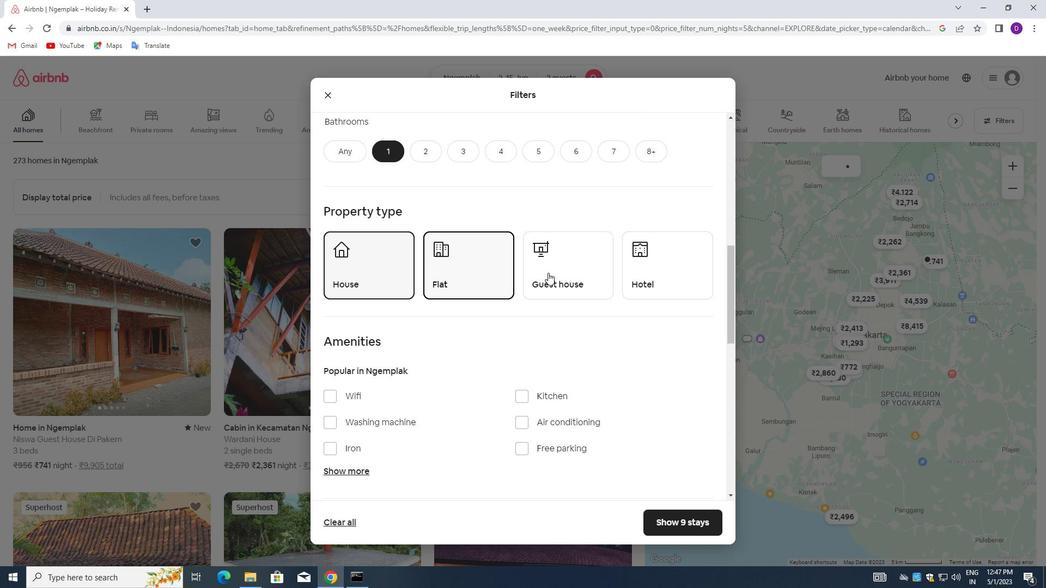 
Action: Mouse pressed left at (559, 263)
Screenshot: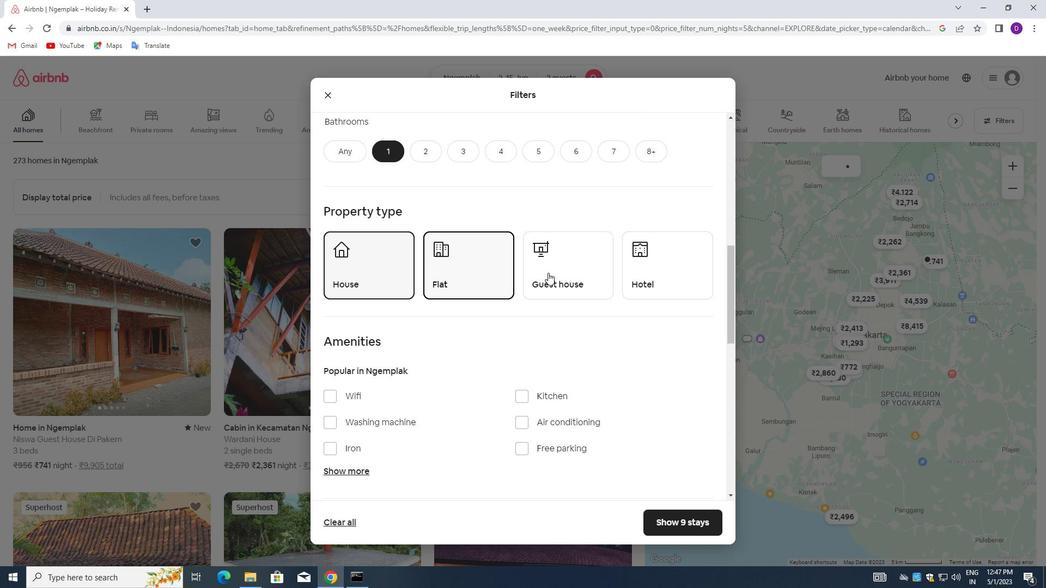 
Action: Mouse moved to (631, 267)
Screenshot: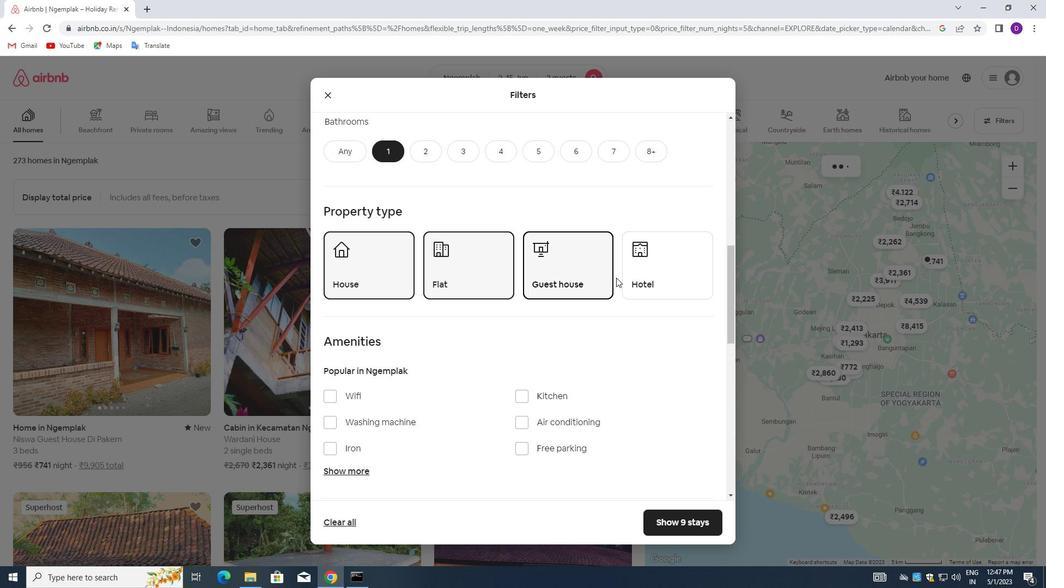 
Action: Mouse pressed left at (631, 267)
Screenshot: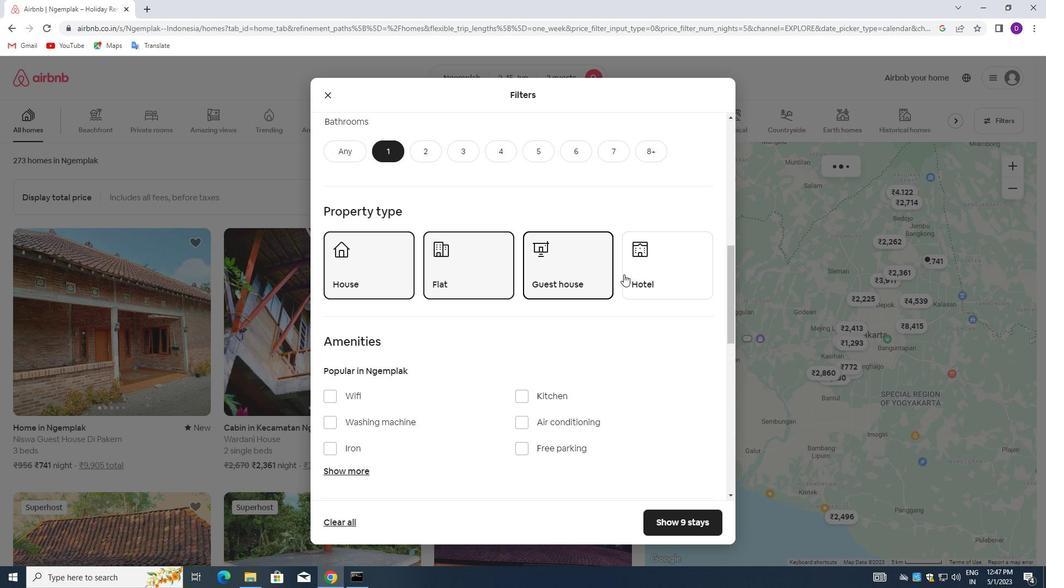 
Action: Mouse moved to (480, 307)
Screenshot: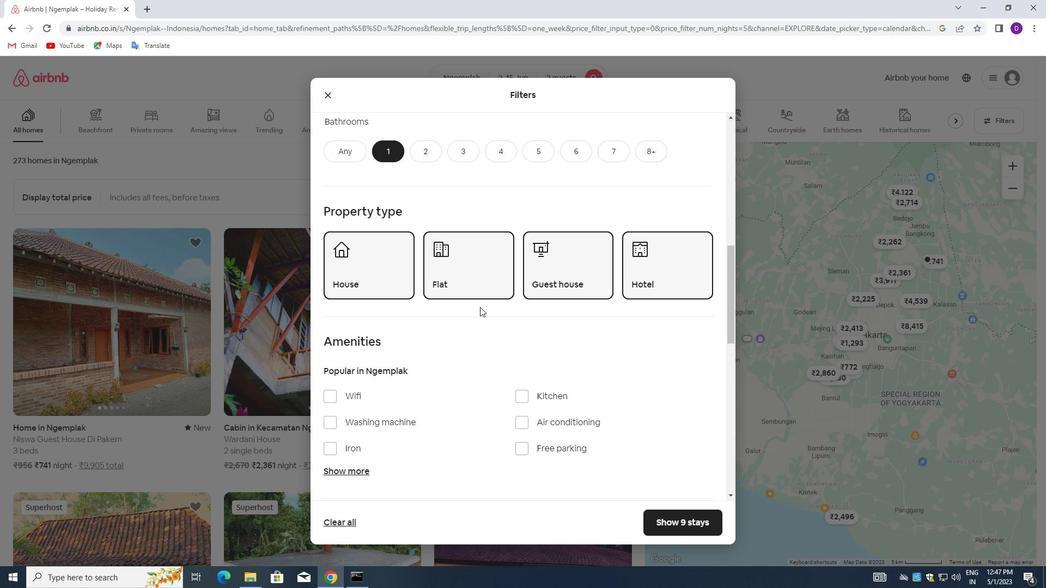 
Action: Mouse scrolled (480, 306) with delta (0, 0)
Screenshot: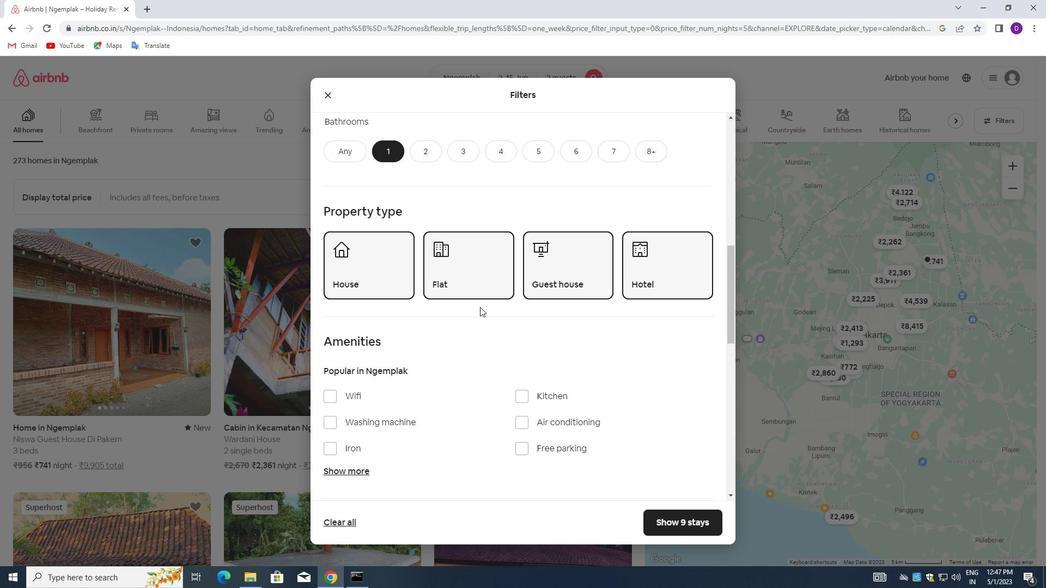 
Action: Mouse moved to (484, 312)
Screenshot: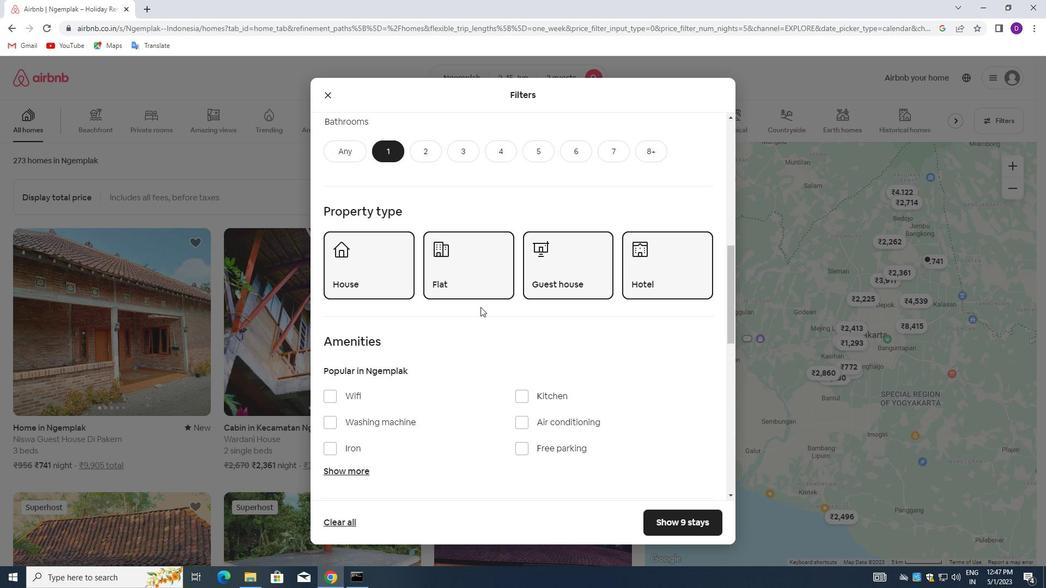 
Action: Mouse scrolled (484, 311) with delta (0, 0)
Screenshot: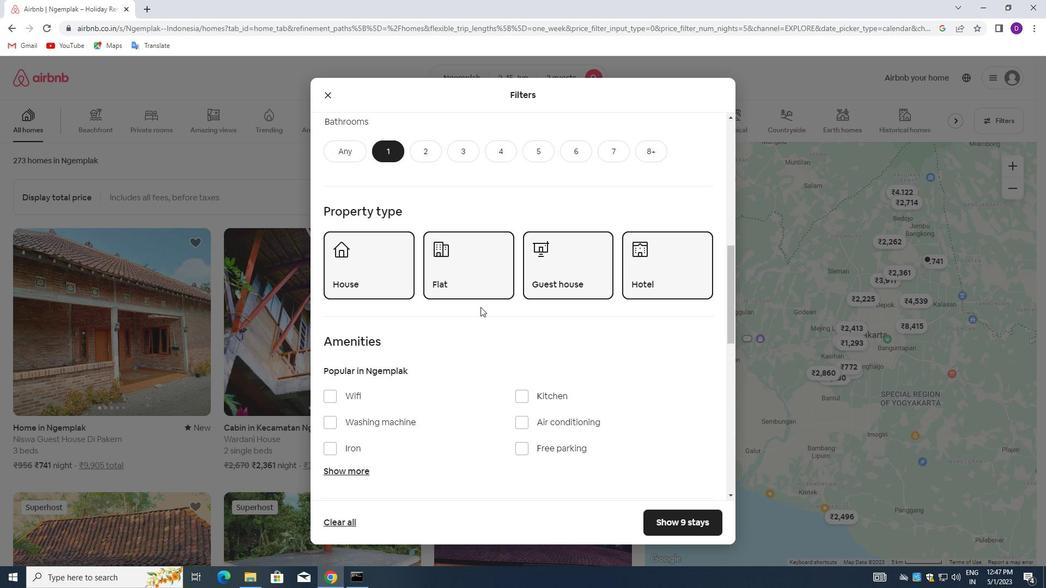 
Action: Mouse moved to (488, 314)
Screenshot: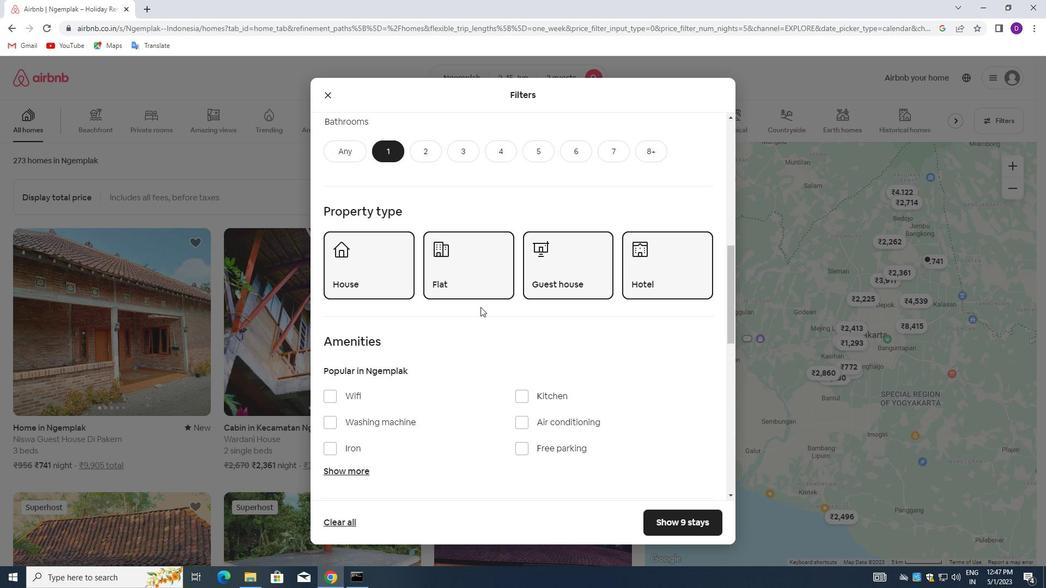 
Action: Mouse scrolled (488, 313) with delta (0, 0)
Screenshot: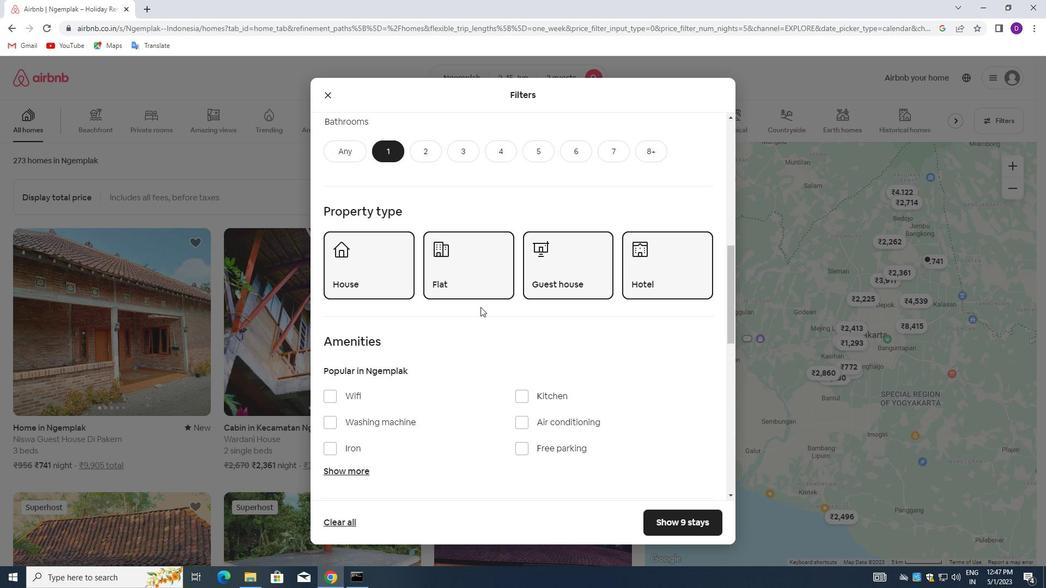 
Action: Mouse moved to (582, 310)
Screenshot: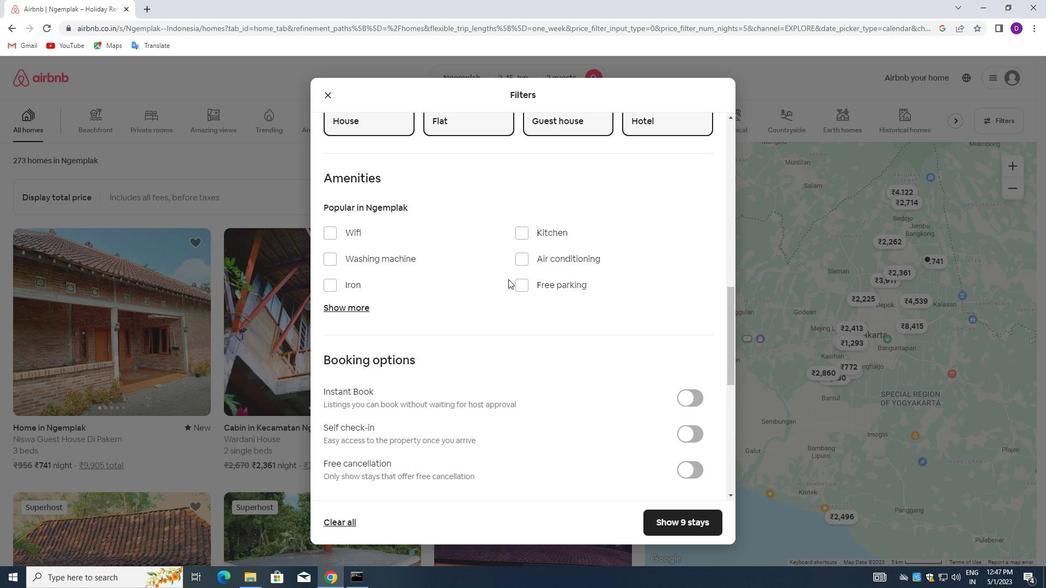 
Action: Mouse scrolled (582, 310) with delta (0, 0)
Screenshot: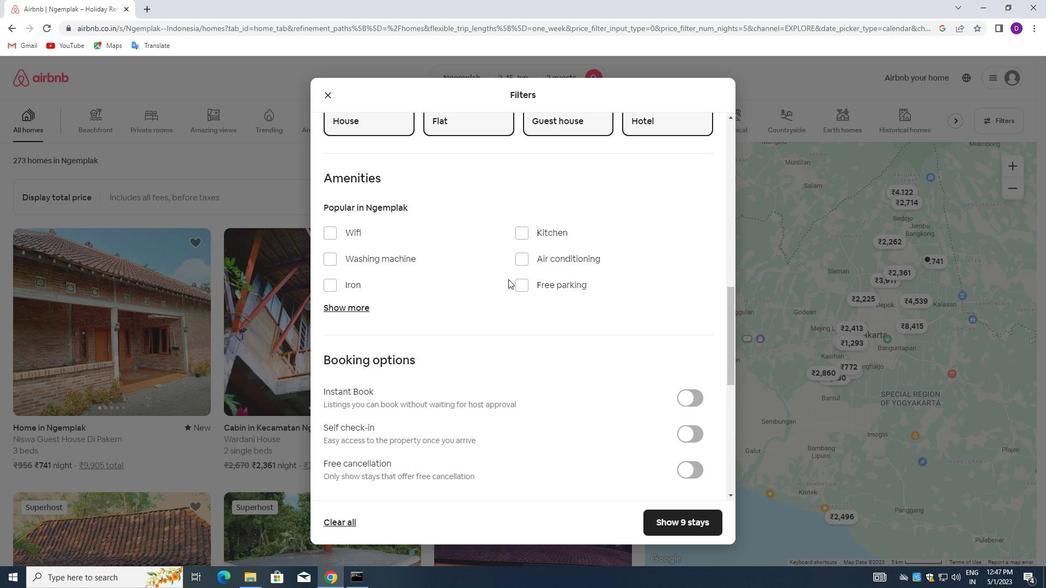 
Action: Mouse moved to (584, 315)
Screenshot: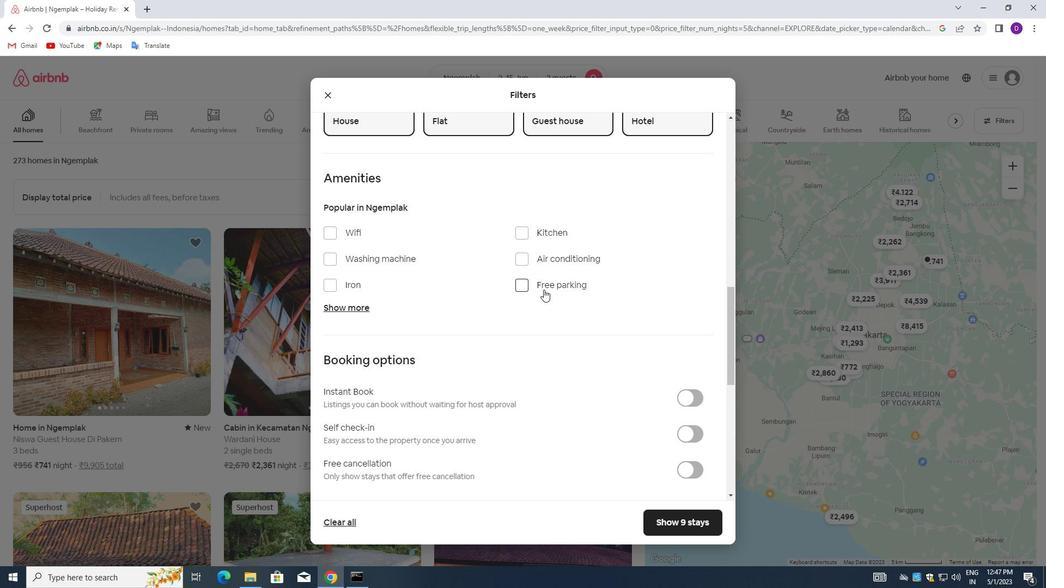 
Action: Mouse scrolled (584, 314) with delta (0, 0)
Screenshot: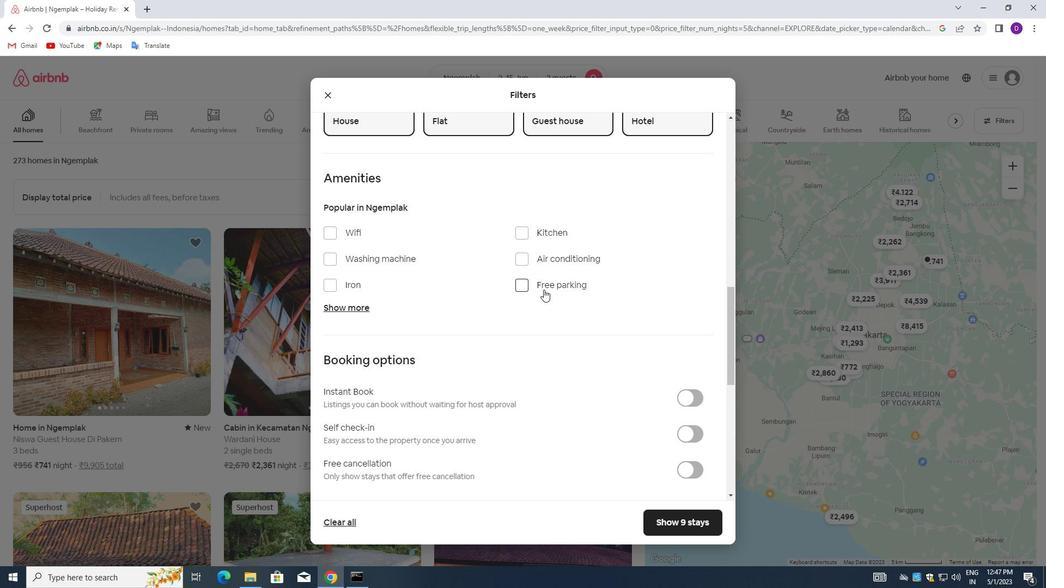 
Action: Mouse moved to (685, 324)
Screenshot: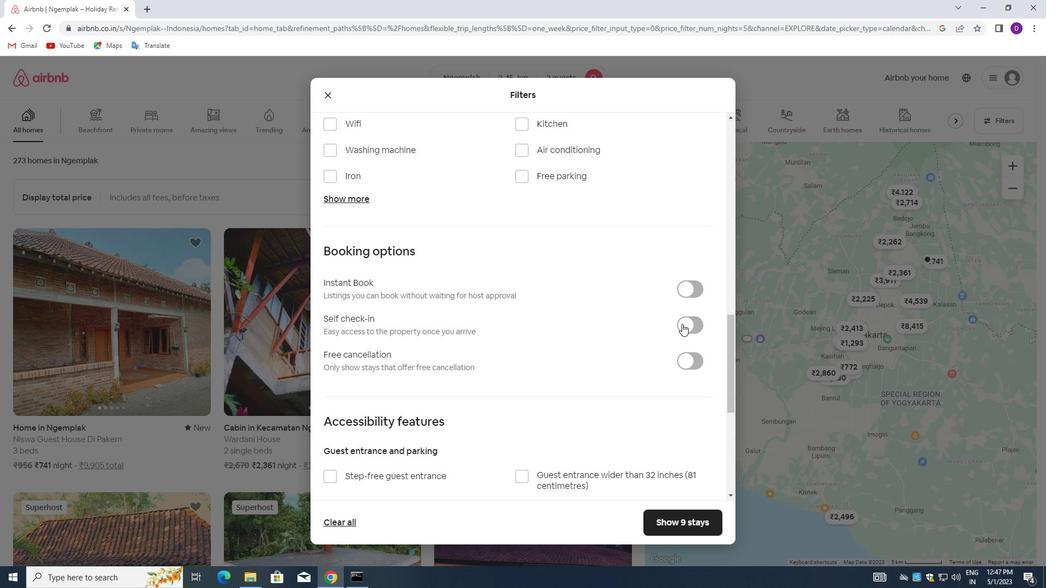 
Action: Mouse pressed left at (685, 324)
Screenshot: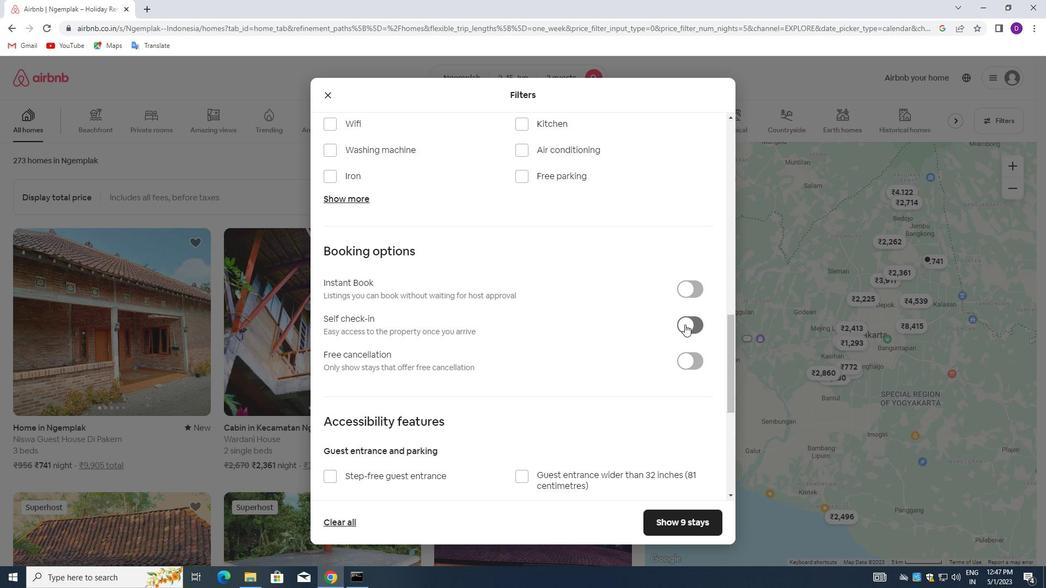 
Action: Mouse moved to (465, 334)
Screenshot: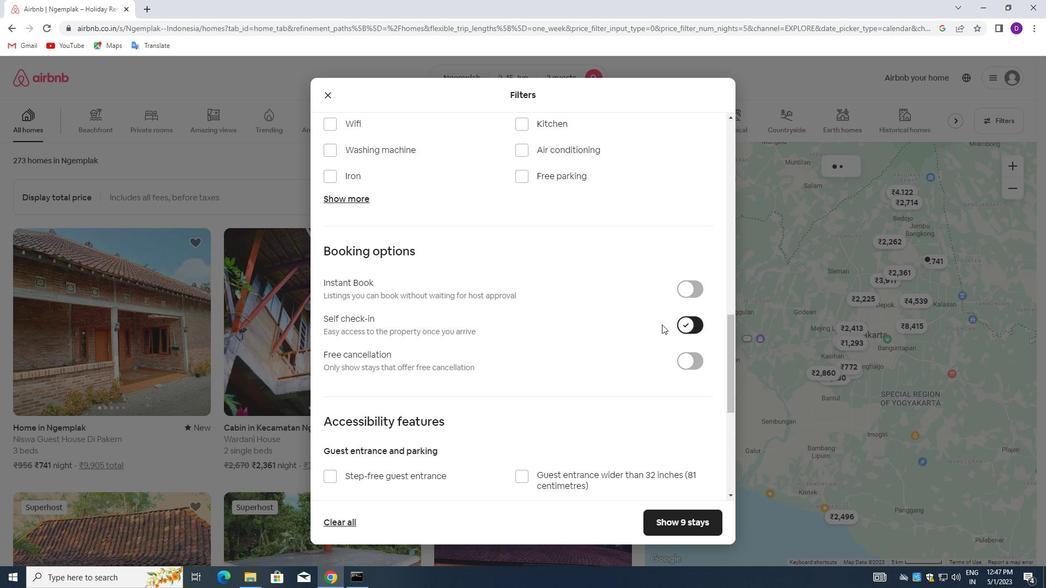 
Action: Mouse scrolled (465, 334) with delta (0, 0)
Screenshot: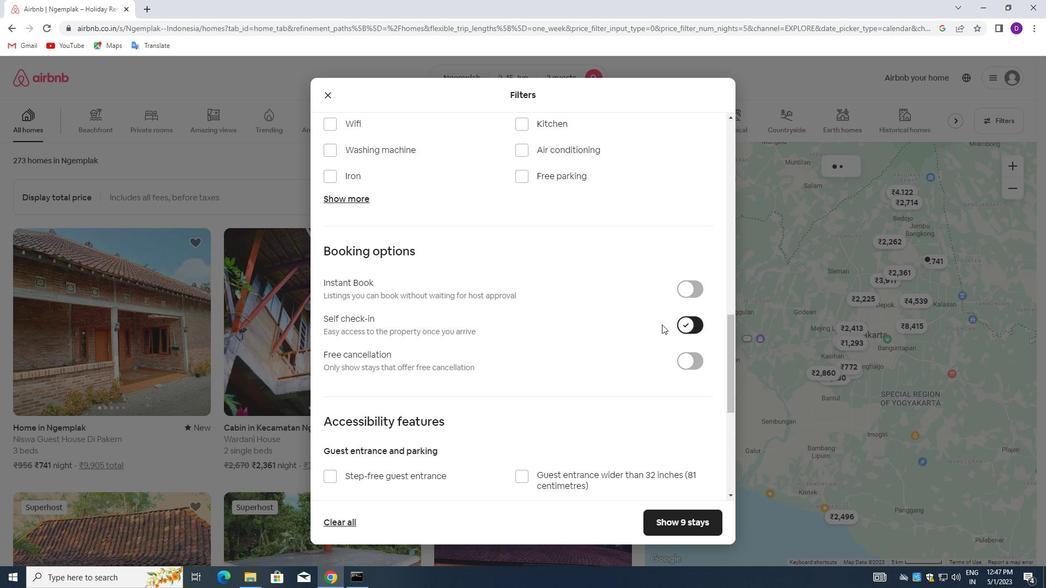 
Action: Mouse moved to (450, 344)
Screenshot: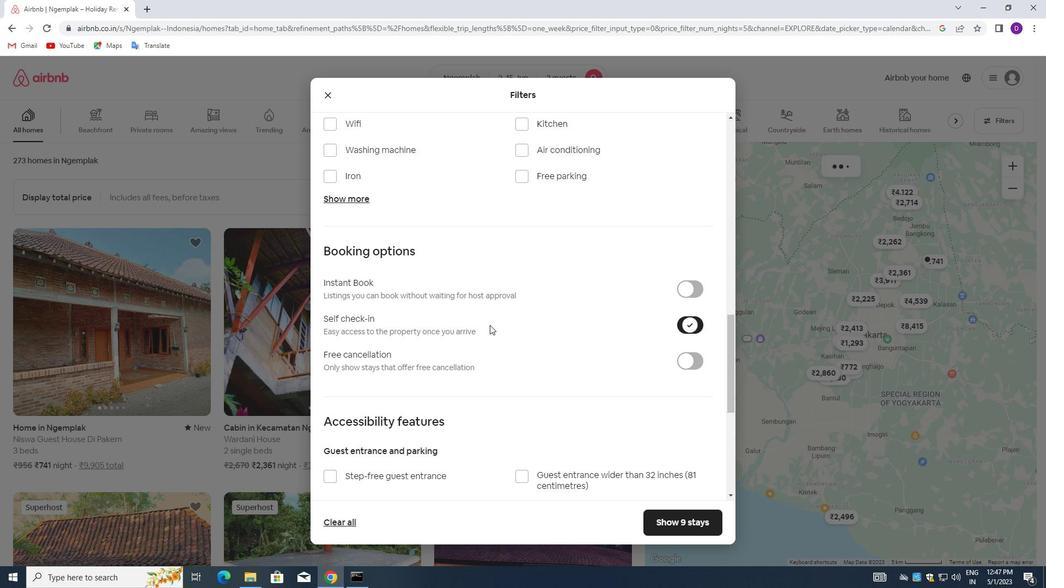 
Action: Mouse scrolled (450, 343) with delta (0, 0)
Screenshot: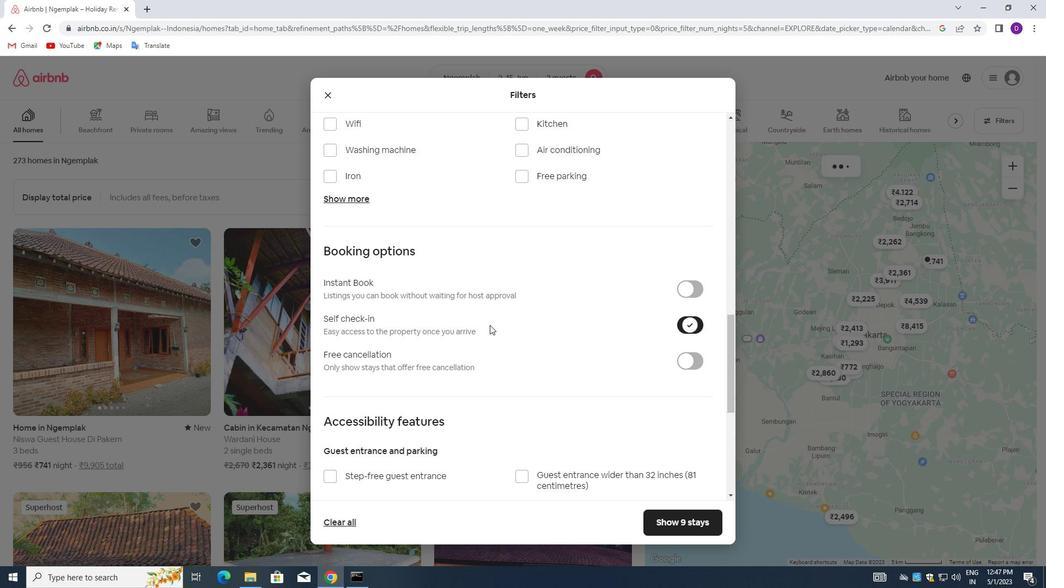 
Action: Mouse moved to (443, 347)
Screenshot: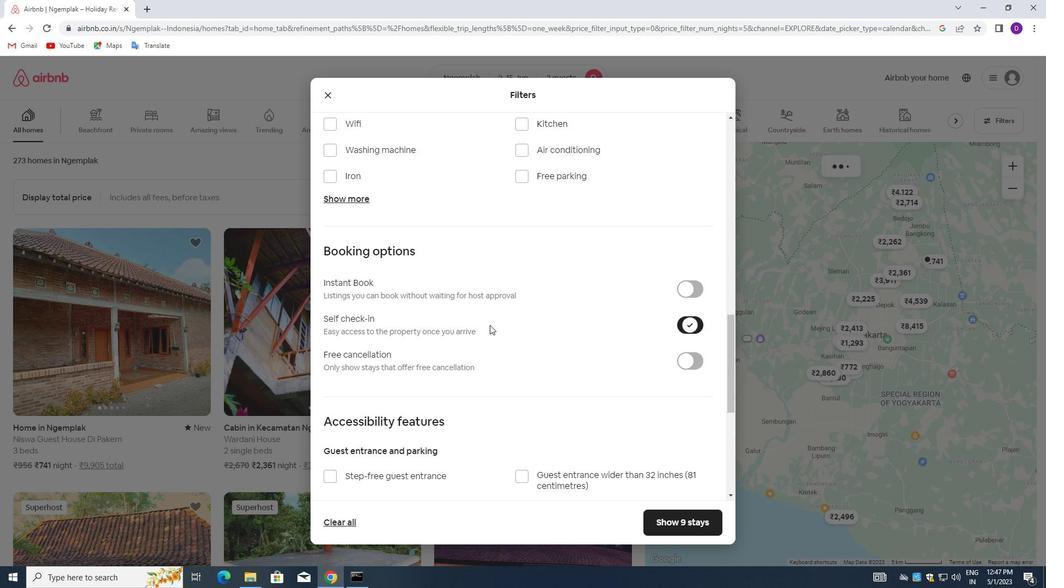 
Action: Mouse scrolled (443, 347) with delta (0, 0)
Screenshot: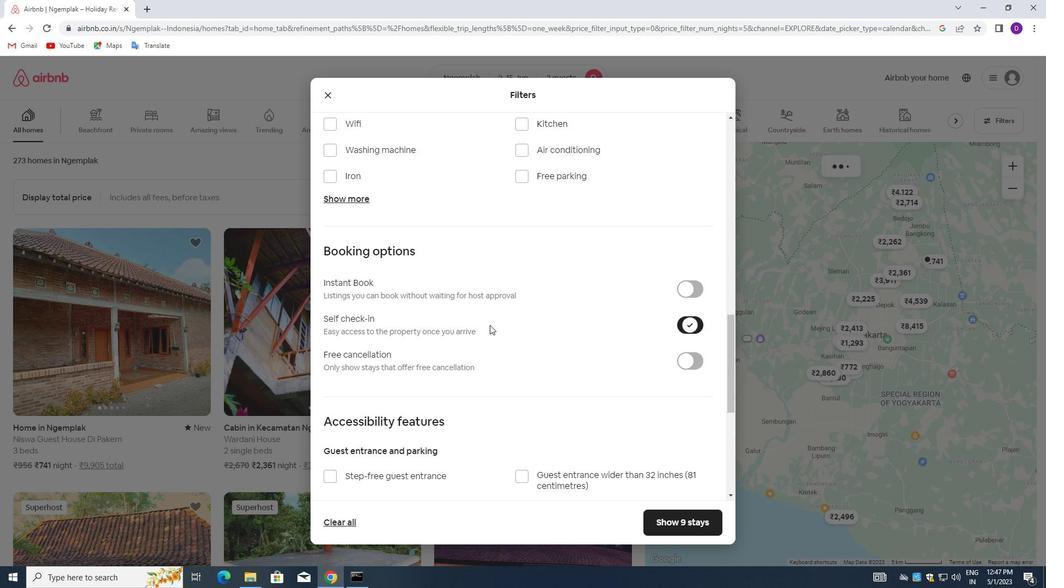 
Action: Mouse moved to (441, 348)
Screenshot: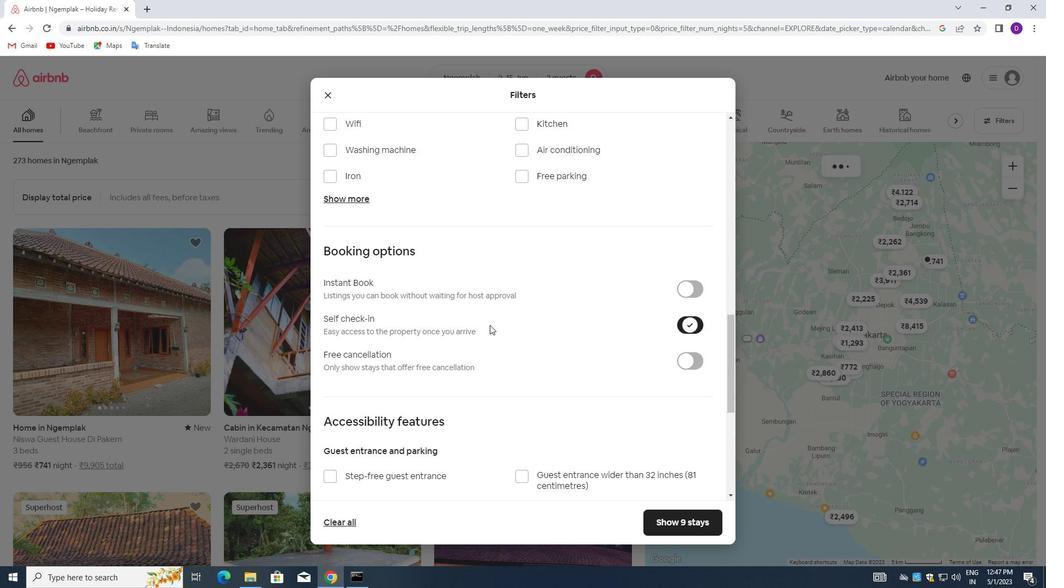 
Action: Mouse scrolled (441, 348) with delta (0, 0)
Screenshot: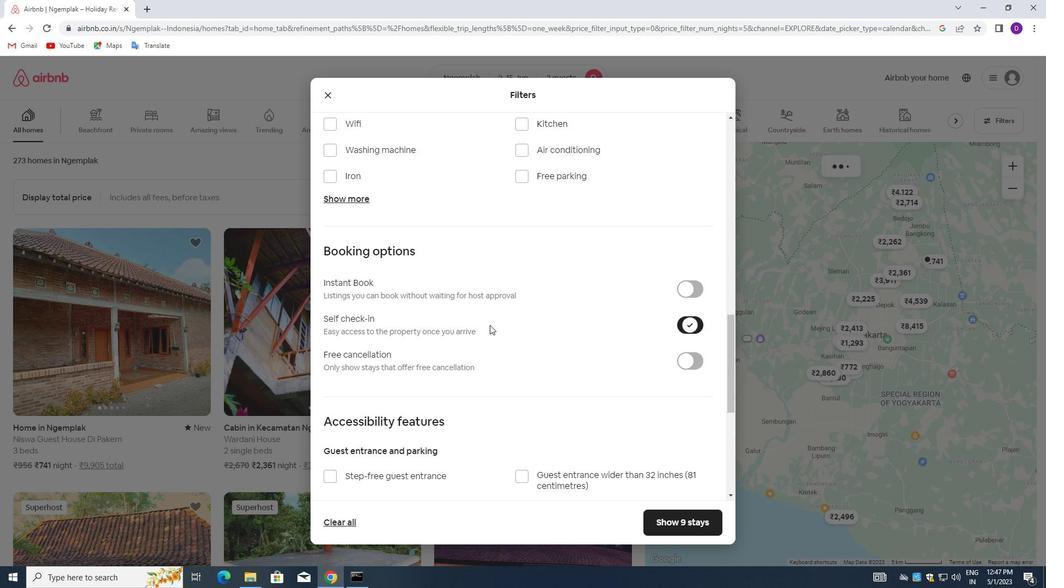 
Action: Mouse moved to (440, 348)
Screenshot: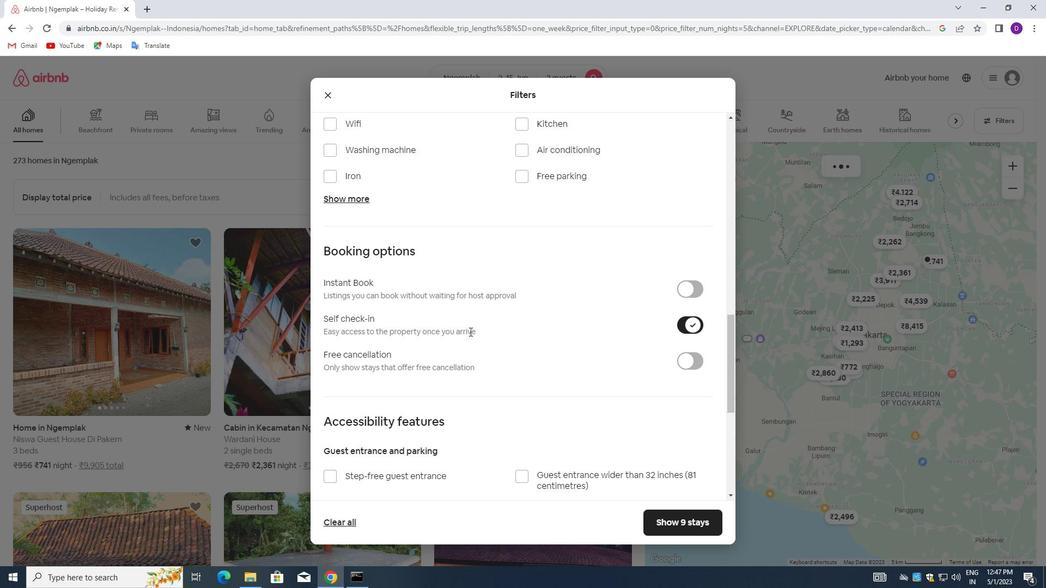 
Action: Mouse scrolled (440, 348) with delta (0, 0)
Screenshot: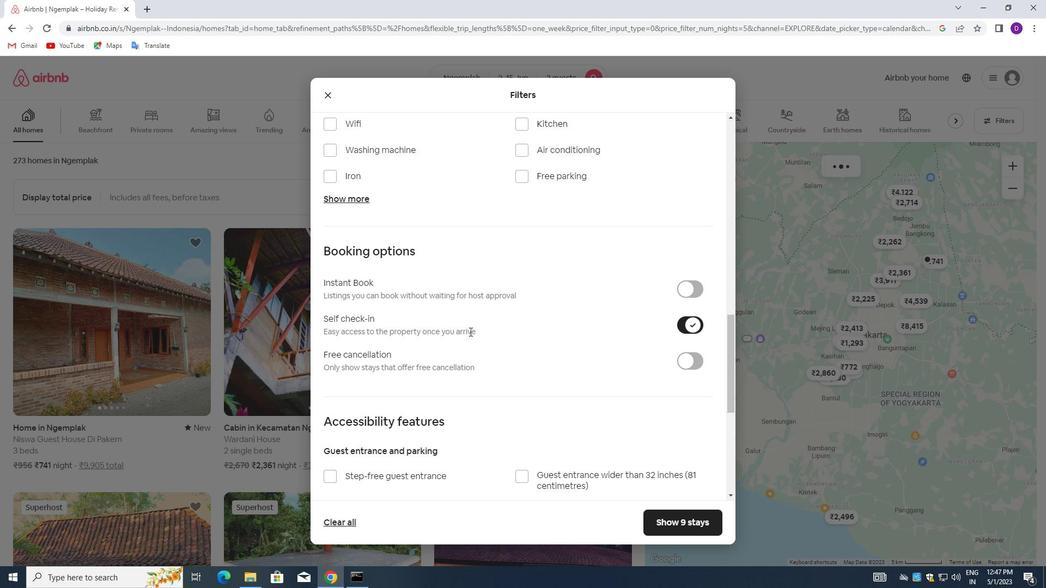 
Action: Mouse moved to (434, 366)
Screenshot: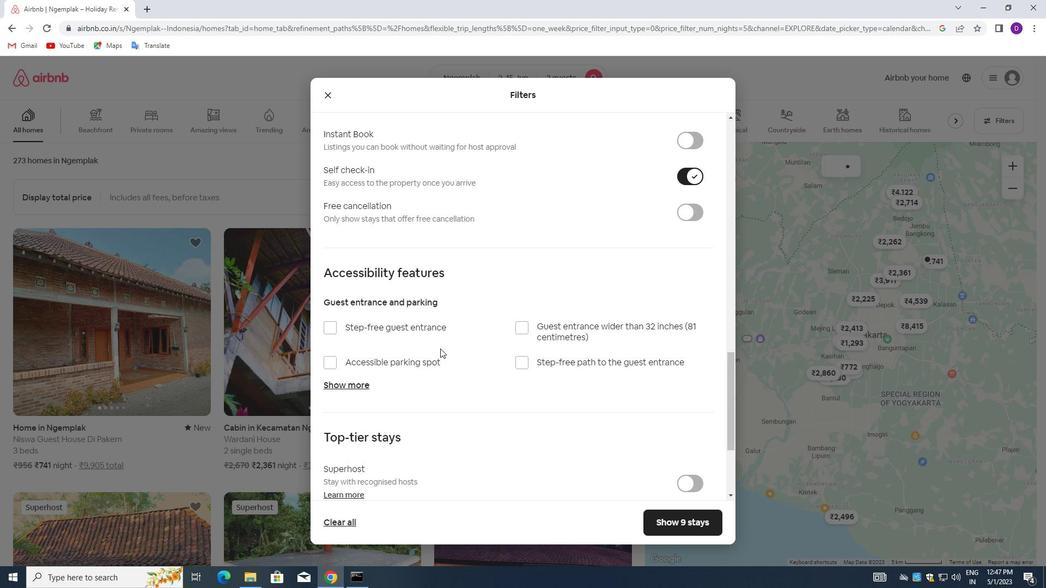 
Action: Mouse scrolled (434, 366) with delta (0, 0)
Screenshot: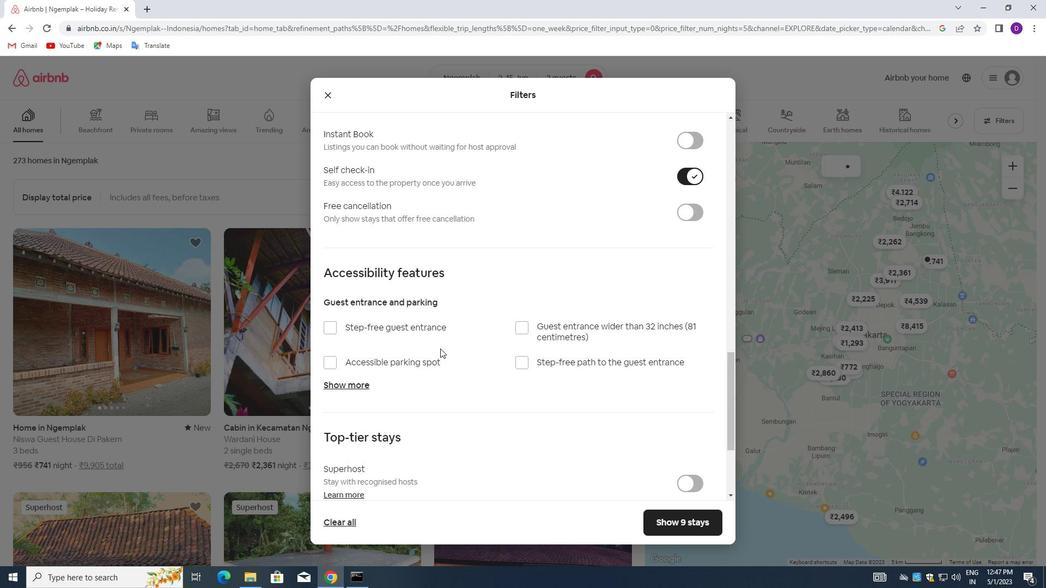 
Action: Mouse moved to (430, 372)
Screenshot: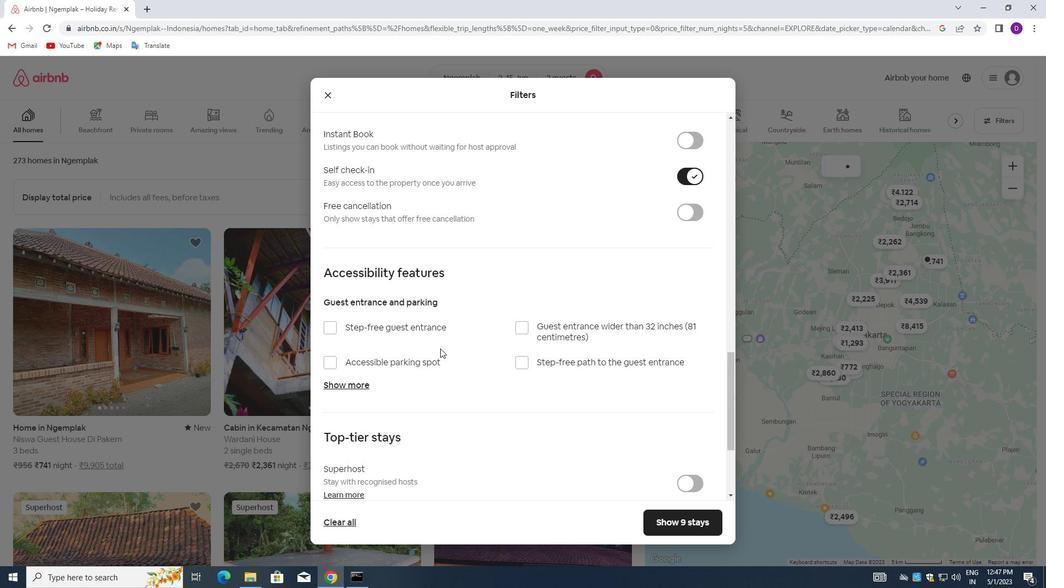 
Action: Mouse scrolled (430, 372) with delta (0, 0)
Screenshot: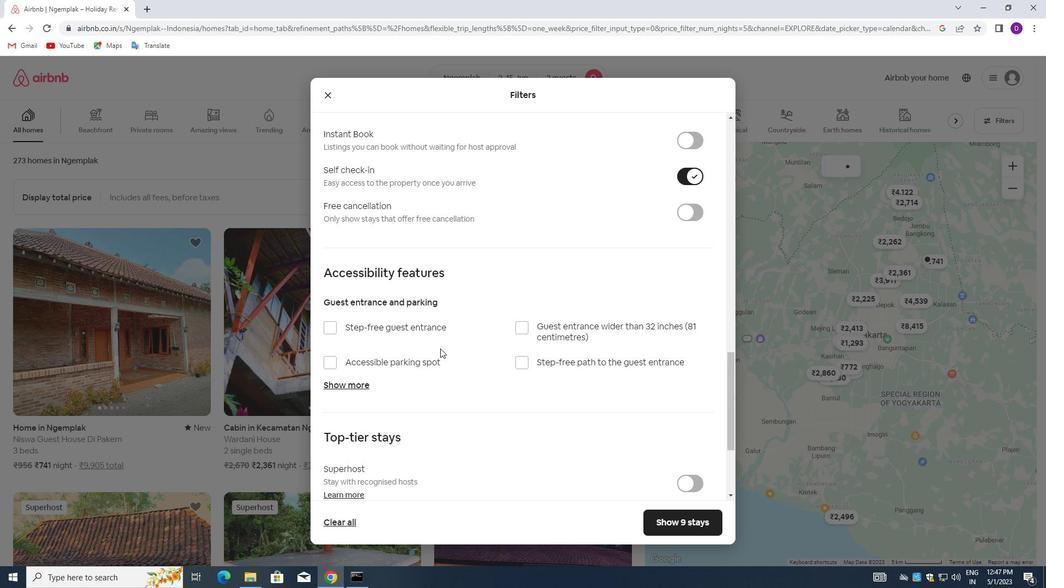 
Action: Mouse moved to (427, 377)
Screenshot: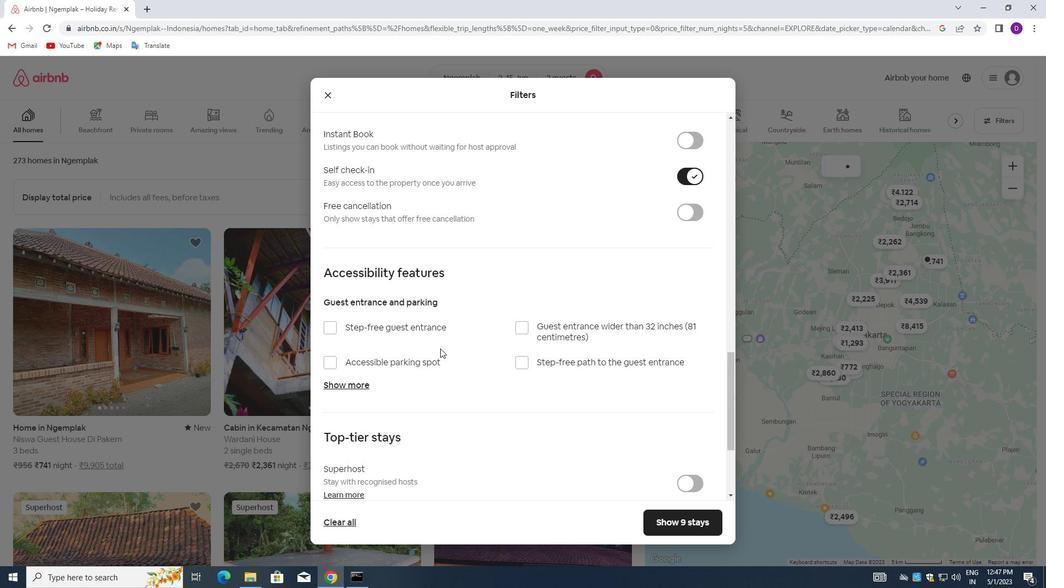 
Action: Mouse scrolled (427, 376) with delta (0, 0)
Screenshot: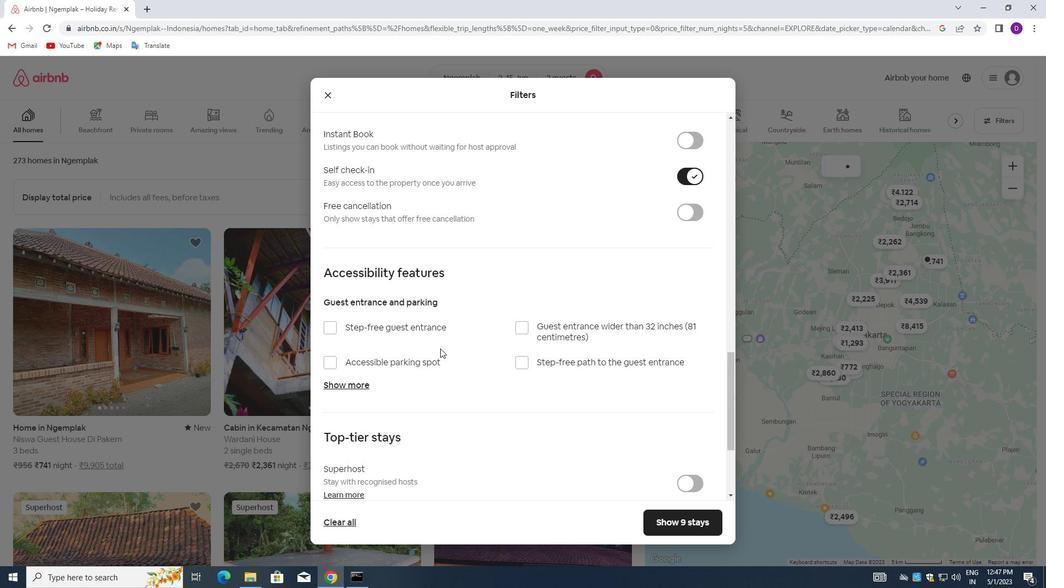 
Action: Mouse moved to (422, 380)
Screenshot: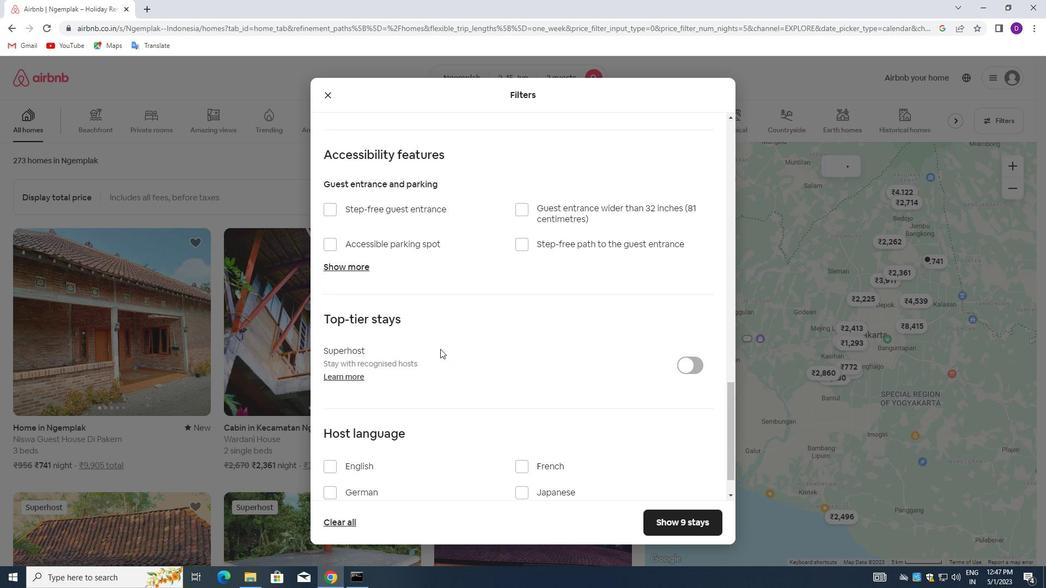 
Action: Mouse scrolled (422, 379) with delta (0, 0)
Screenshot: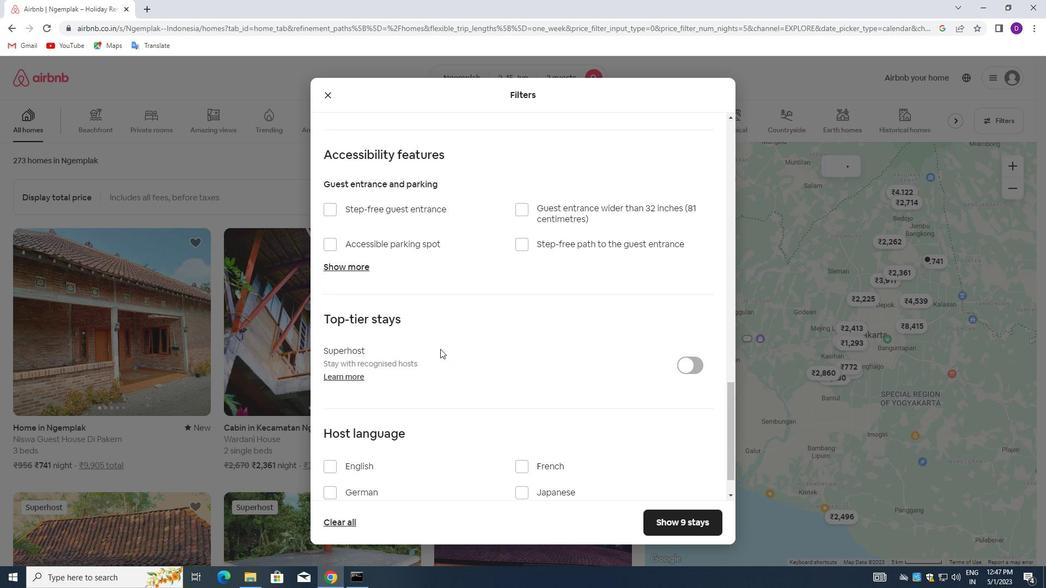 
Action: Mouse moved to (415, 386)
Screenshot: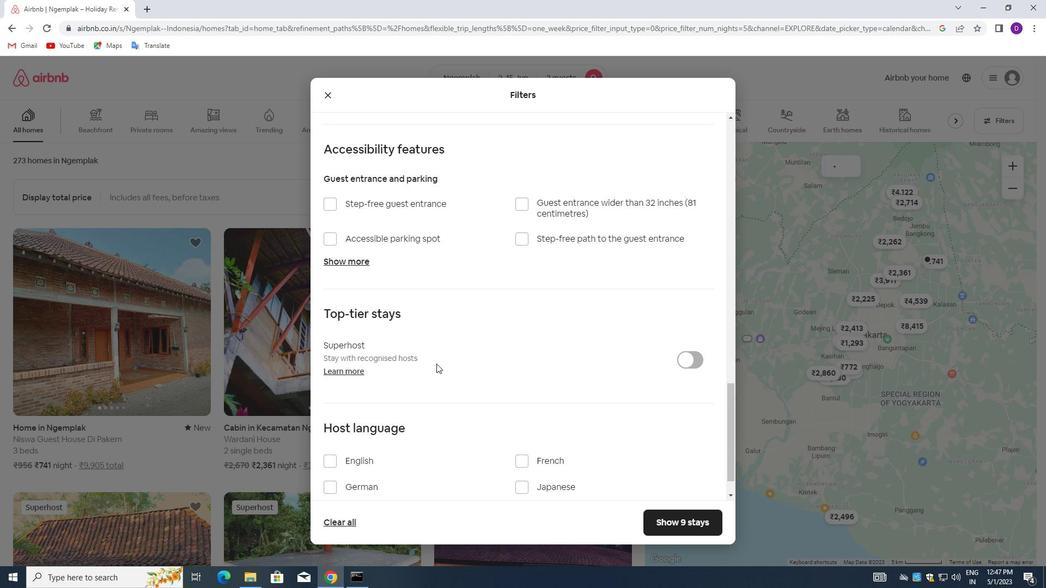 
Action: Mouse scrolled (415, 386) with delta (0, 0)
Screenshot: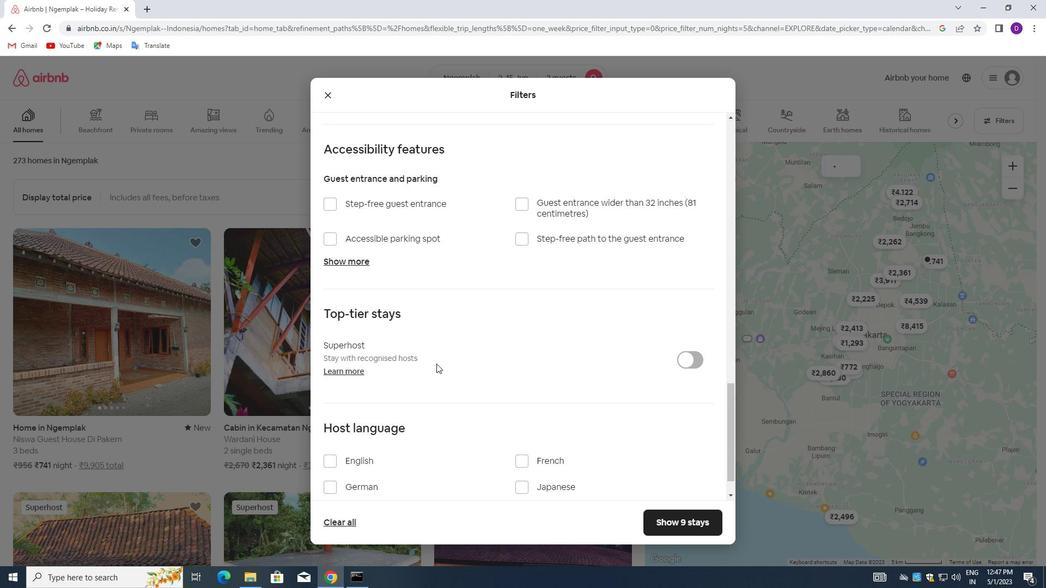 
Action: Mouse moved to (330, 426)
Screenshot: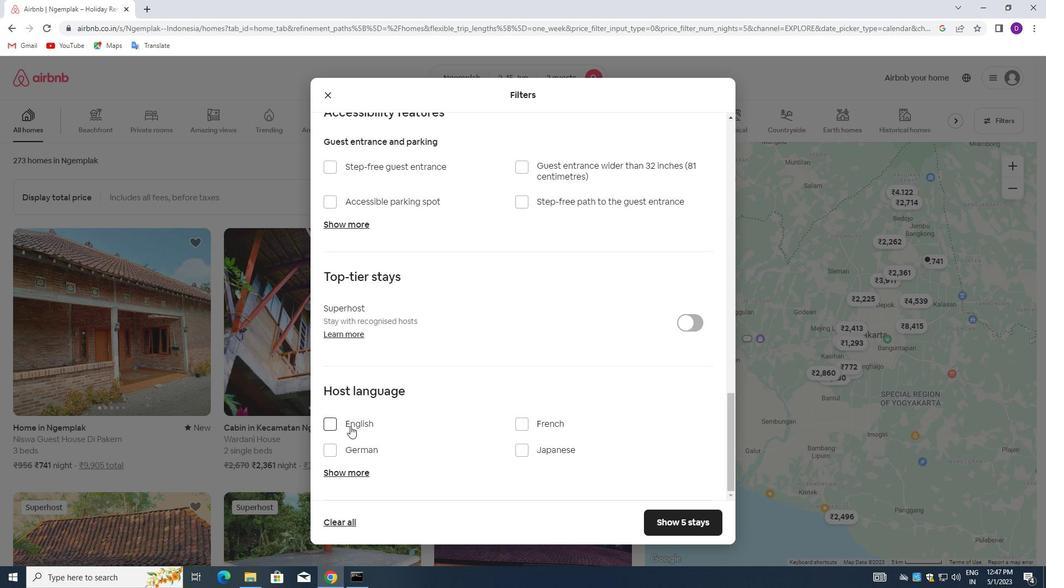 
Action: Mouse pressed left at (330, 426)
Screenshot: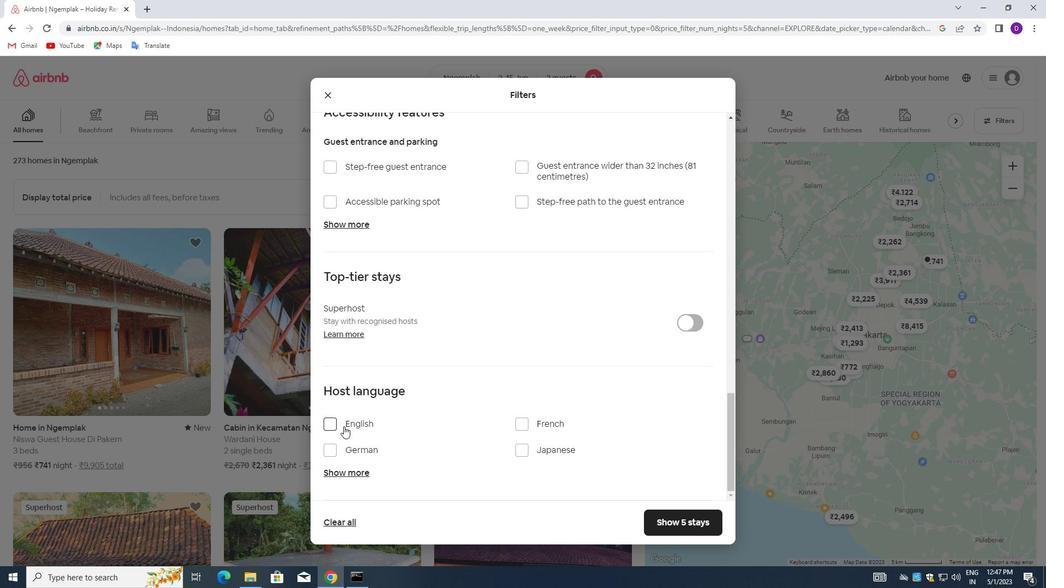 
Action: Mouse moved to (670, 519)
Screenshot: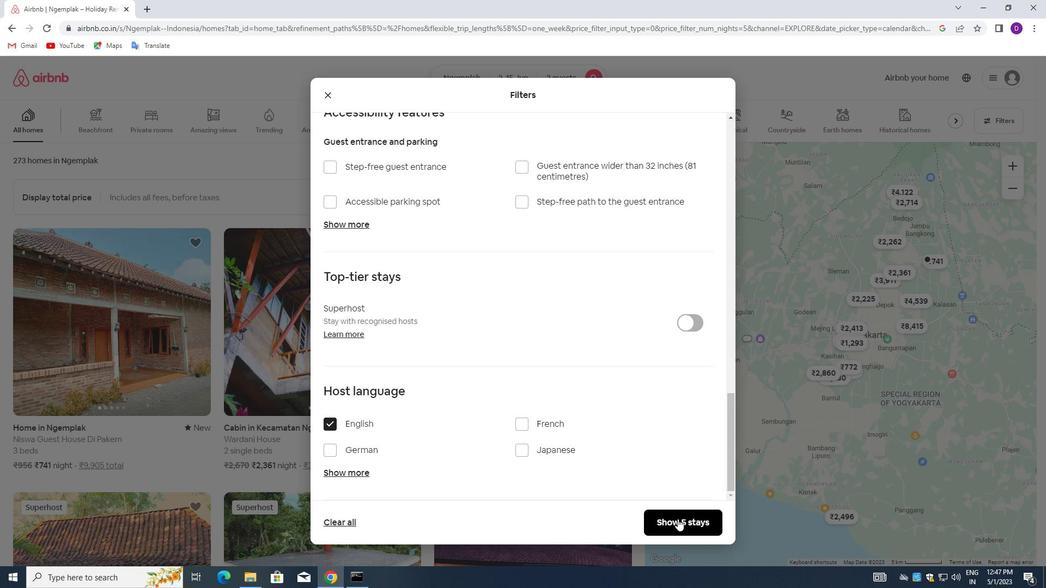 
Action: Mouse pressed left at (670, 519)
Screenshot: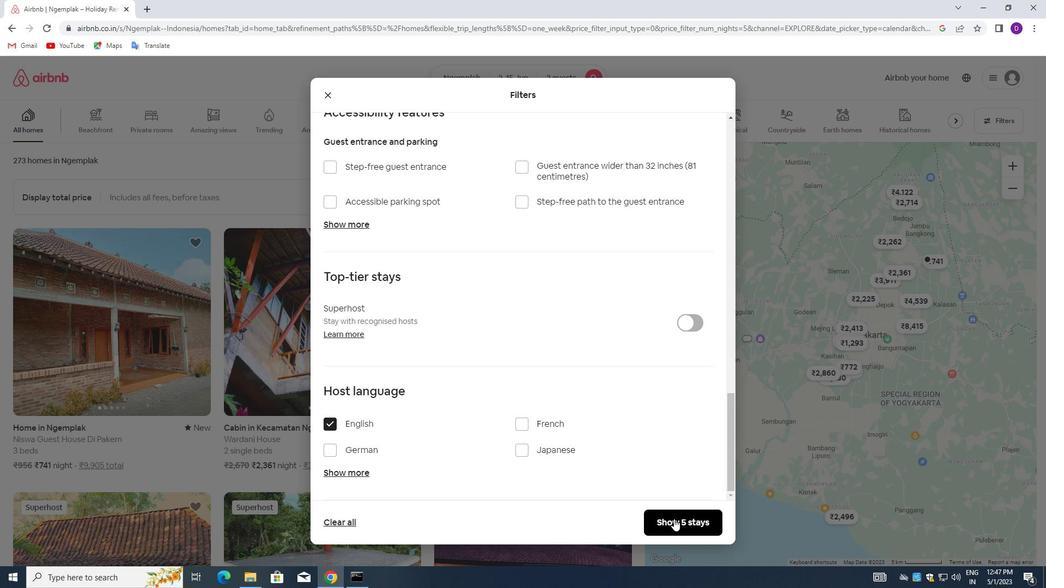 
Action: Mouse moved to (628, 431)
Screenshot: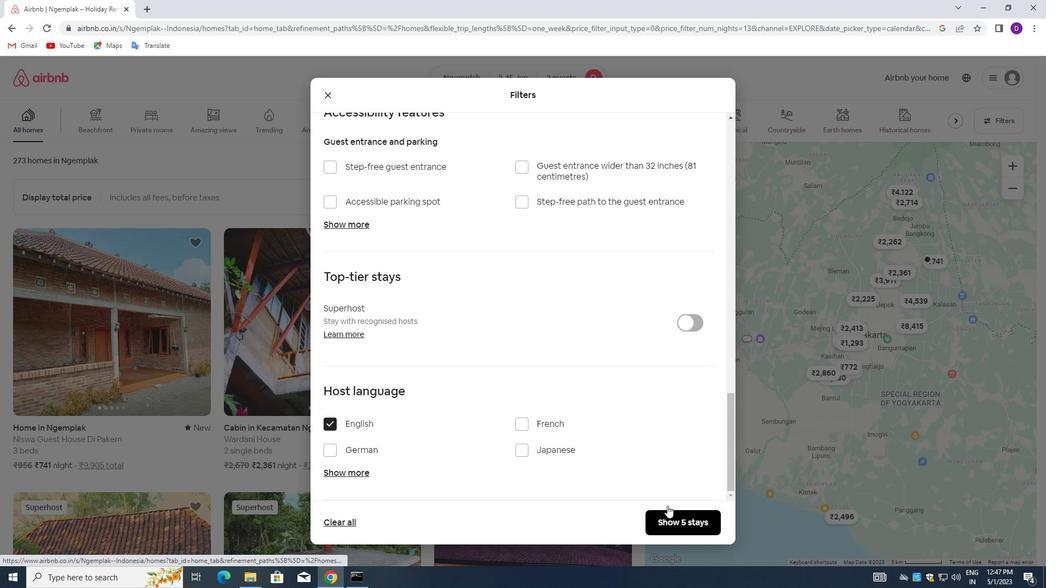 
